 Task: Create a Sprint called Sprint0000000185 in Scrum Project Project0000000062 in Jira. Create a Sprint called Sprint0000000186 in Scrum Project Project0000000062 in Jira. Set Duration of Sprint called Sprint0000000184 in Scrum Project Project0000000062 to 1 week in Jira. Set Duration of Sprint called Sprint0000000185 in Scrum Project Project0000000062 to 2 weeks in Jira. Set Duration of Sprint called Sprint0000000186 in Scrum Project Project0000000062 to 3 weeks in Jira
Action: Mouse moved to (943, 485)
Screenshot: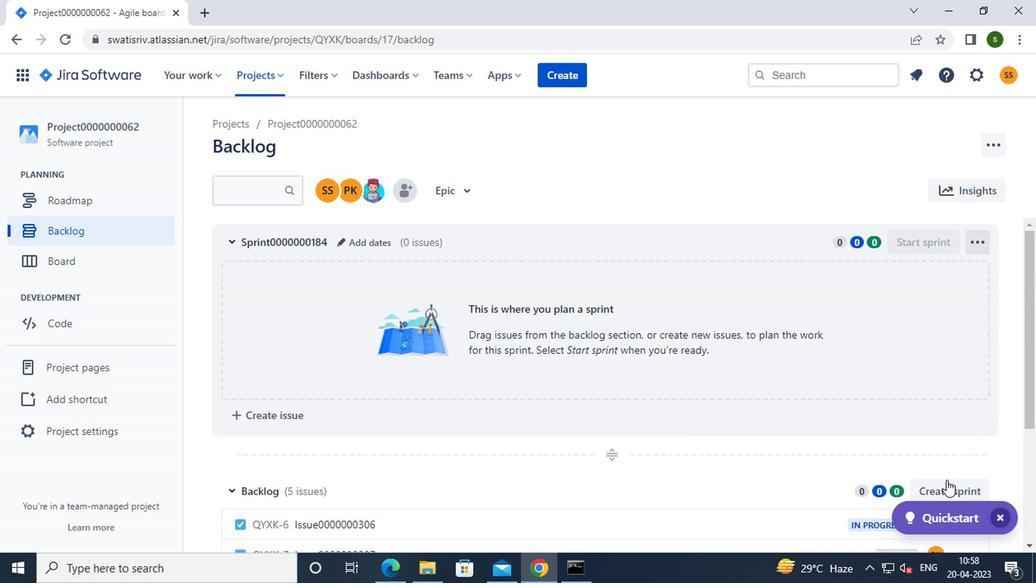 
Action: Mouse pressed left at (943, 485)
Screenshot: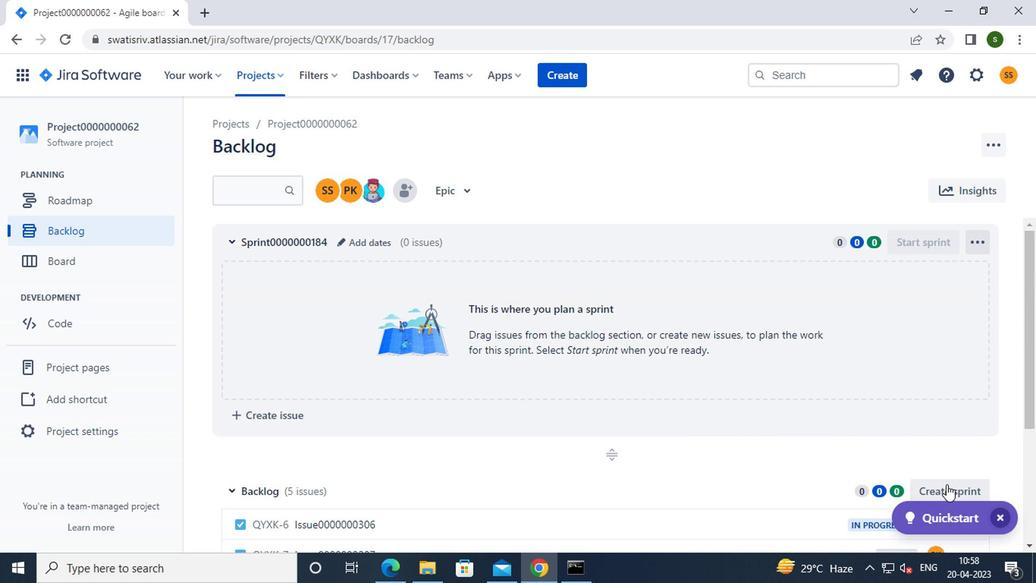 
Action: Mouse moved to (974, 486)
Screenshot: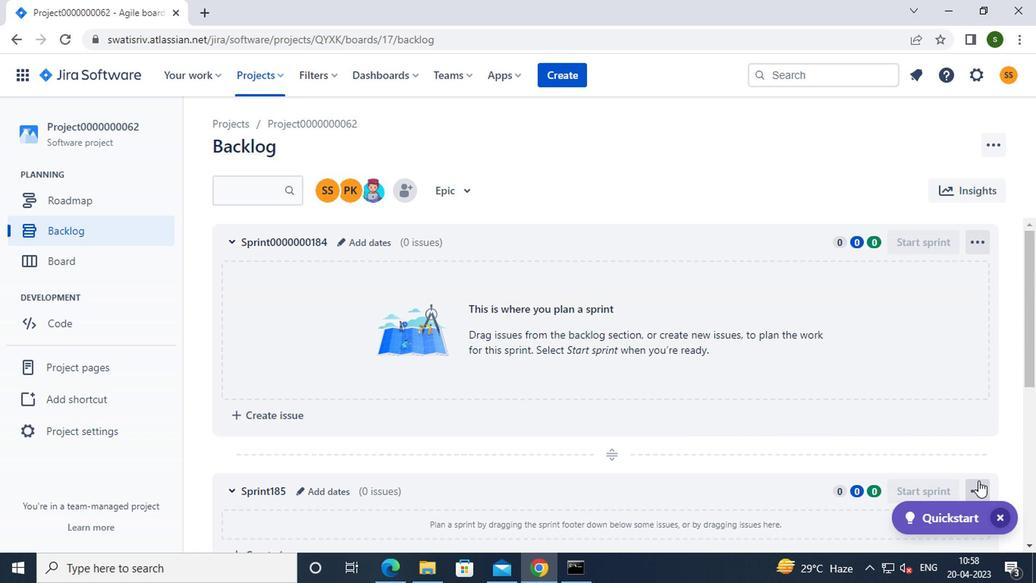 
Action: Mouse pressed left at (974, 486)
Screenshot: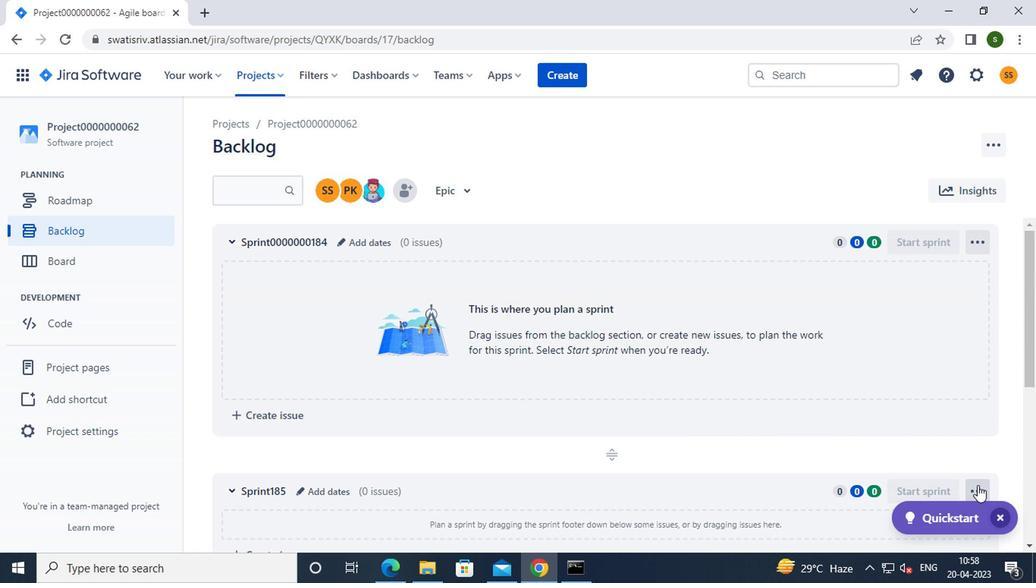 
Action: Mouse moved to (958, 439)
Screenshot: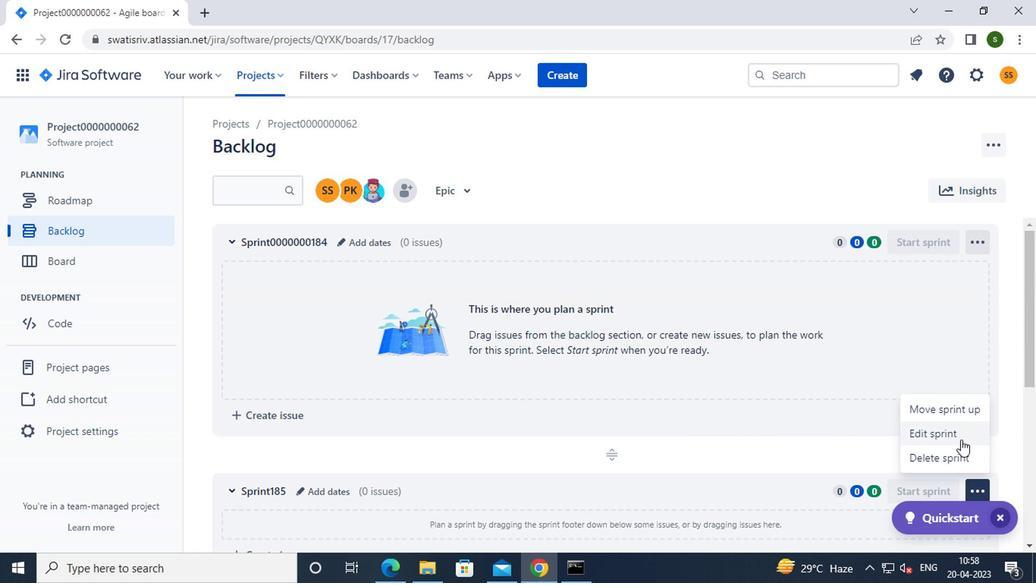 
Action: Mouse pressed left at (958, 439)
Screenshot: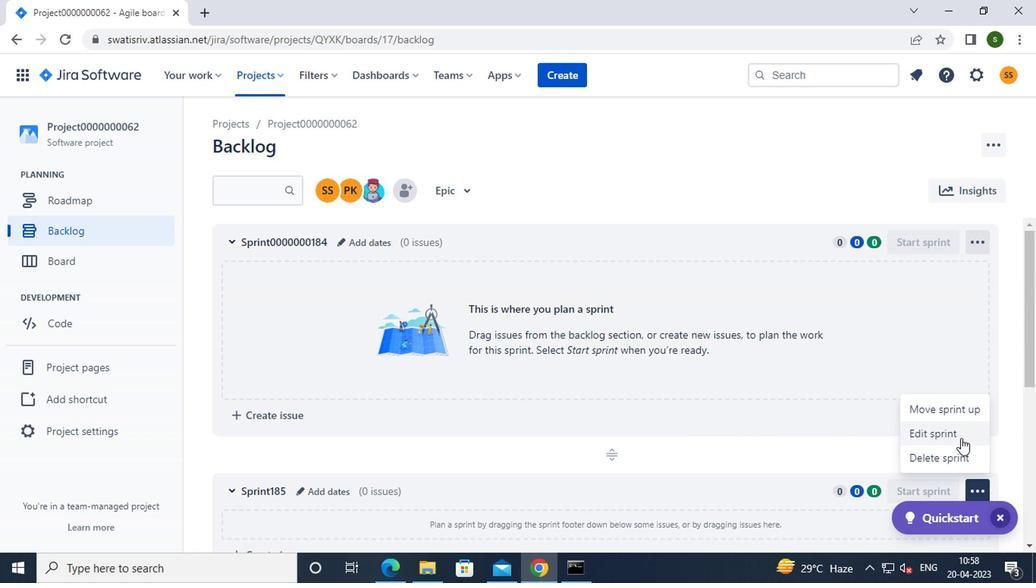 
Action: Mouse moved to (416, 200)
Screenshot: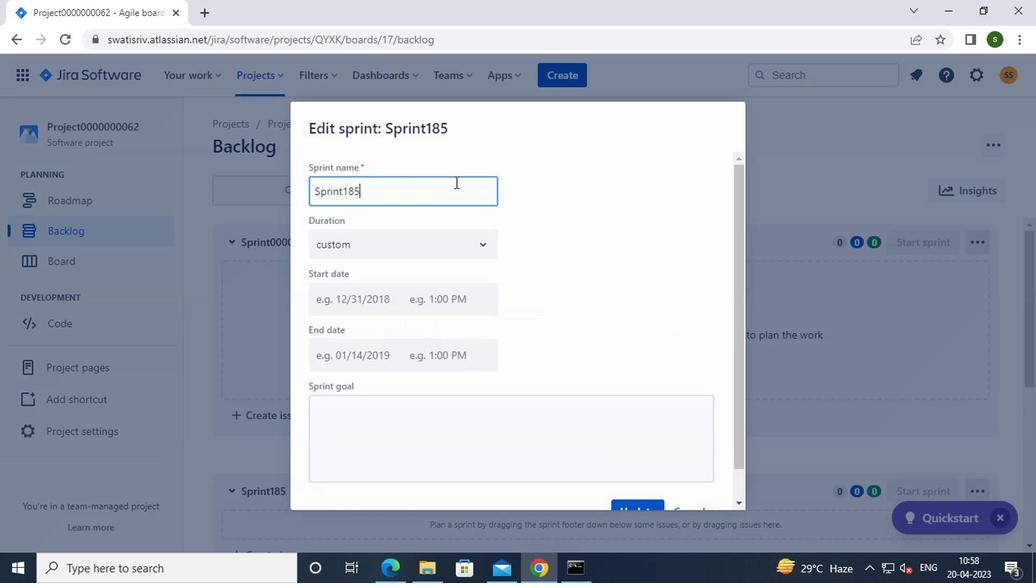 
Action: Key pressed <Key.backspace><Key.backspace><Key.backspace><Key.backspace><Key.backspace><Key.backspace><Key.backspace><Key.backspace><Key.backspace><Key.backspace><Key.backspace><Key.backspace><Key.backspace><Key.backspace><Key.caps_lock>s<Key.backspace><Key.caps_lock>s<Key.caps_lock>print0000000185
Screenshot: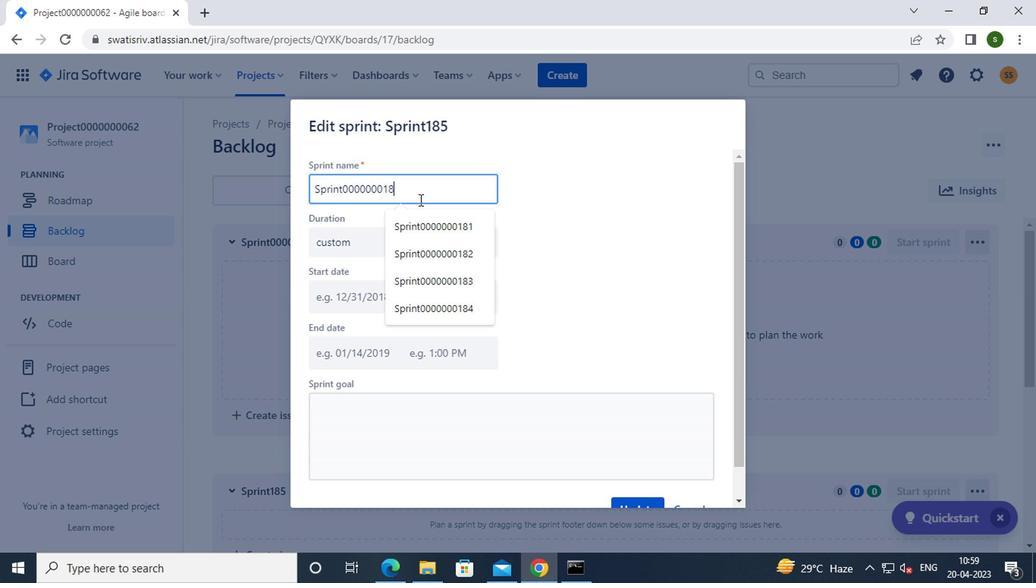 
Action: Mouse moved to (645, 501)
Screenshot: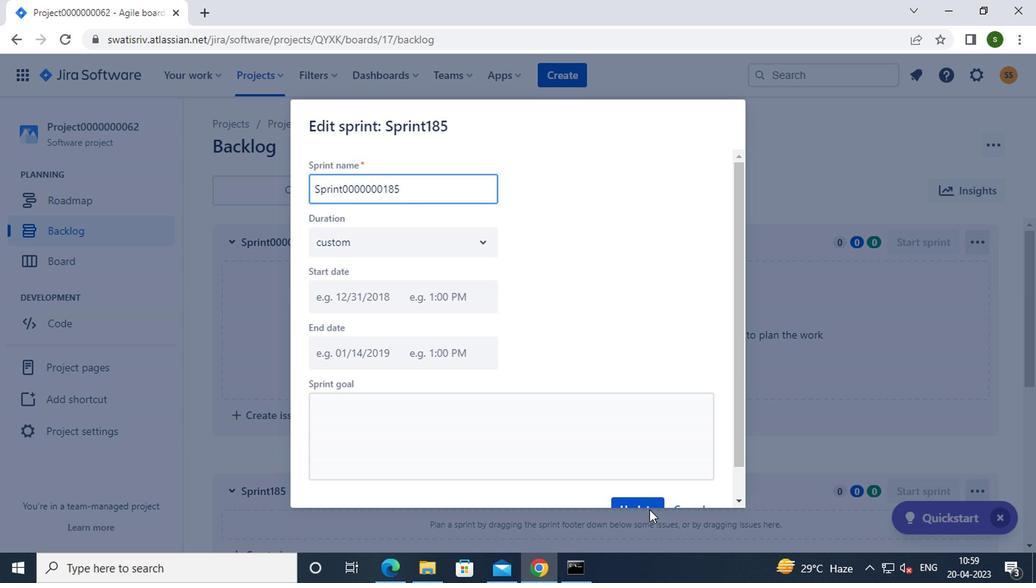 
Action: Mouse pressed left at (645, 501)
Screenshot: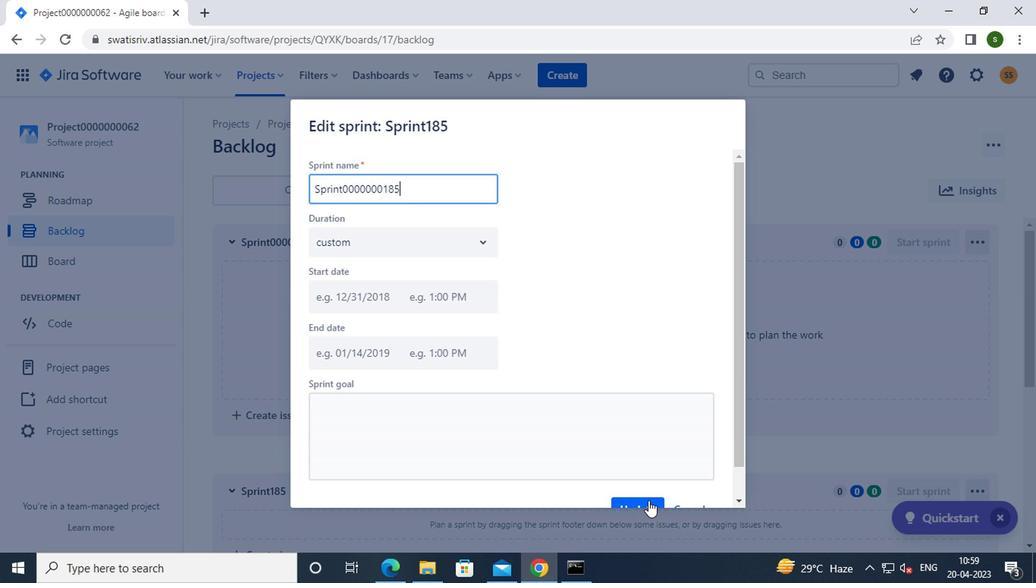 
Action: Mouse moved to (674, 411)
Screenshot: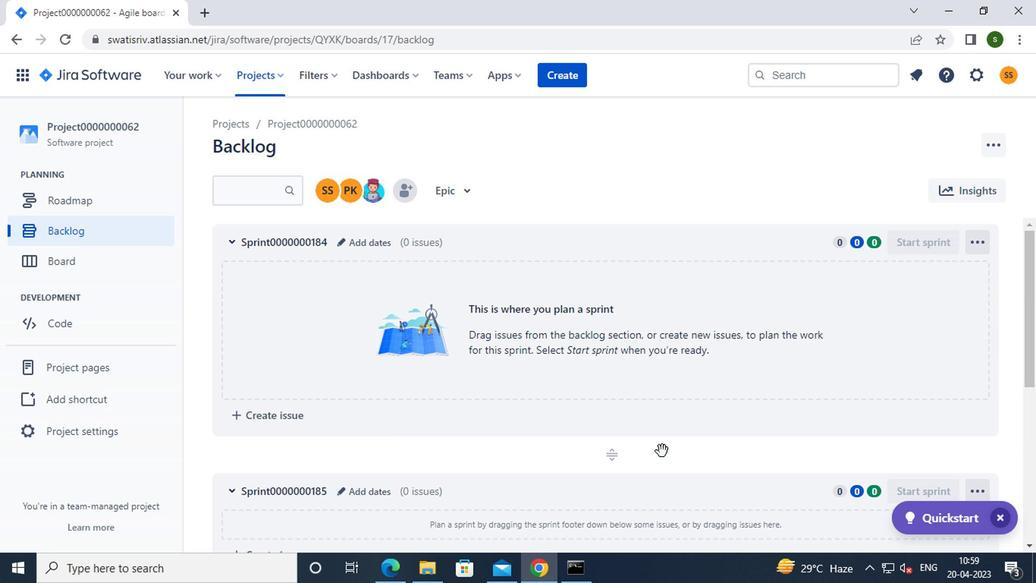 
Action: Mouse scrolled (674, 410) with delta (0, -1)
Screenshot: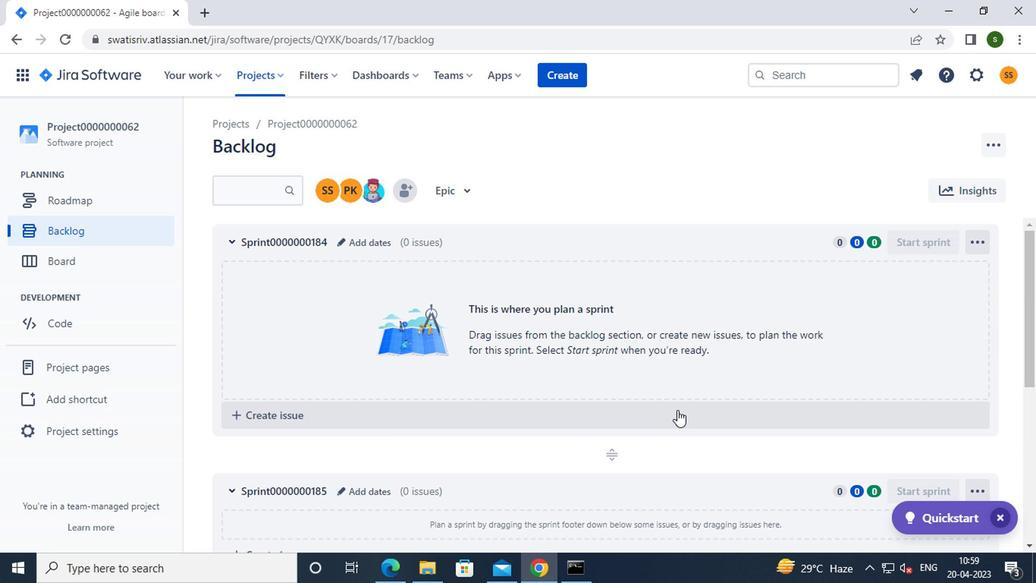 
Action: Mouse moved to (936, 435)
Screenshot: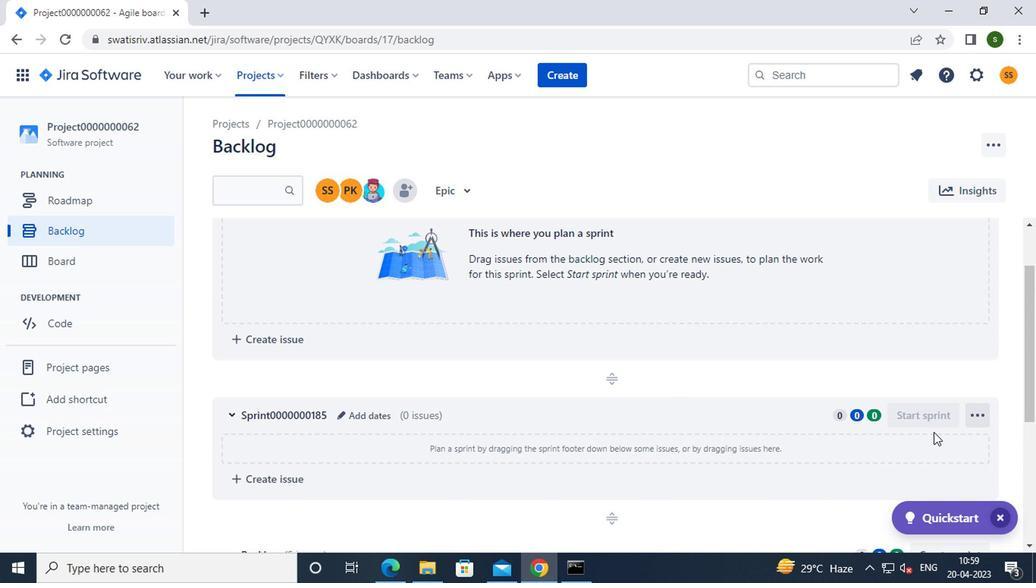 
Action: Mouse scrolled (936, 434) with delta (0, -1)
Screenshot: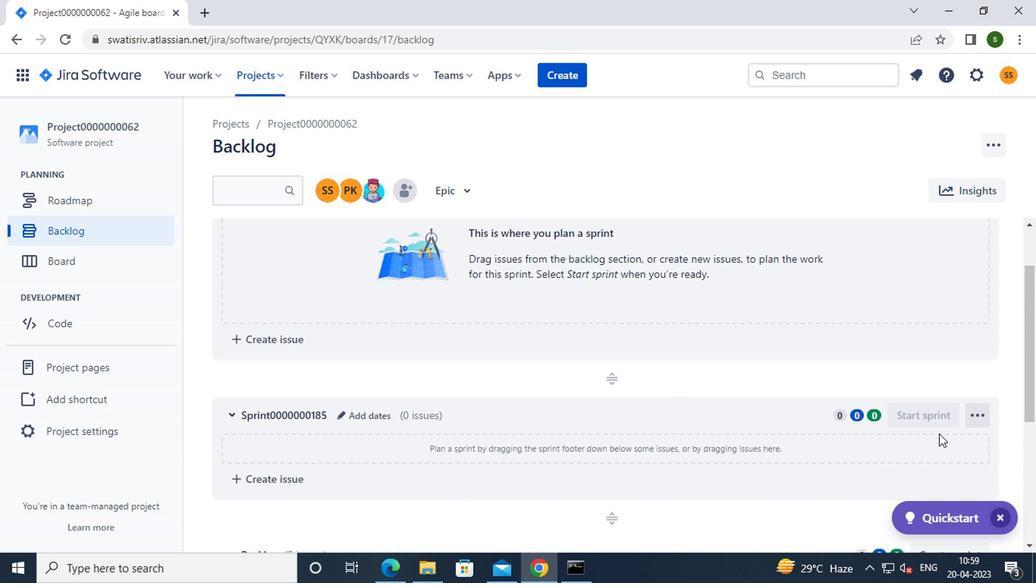 
Action: Mouse scrolled (936, 434) with delta (0, -1)
Screenshot: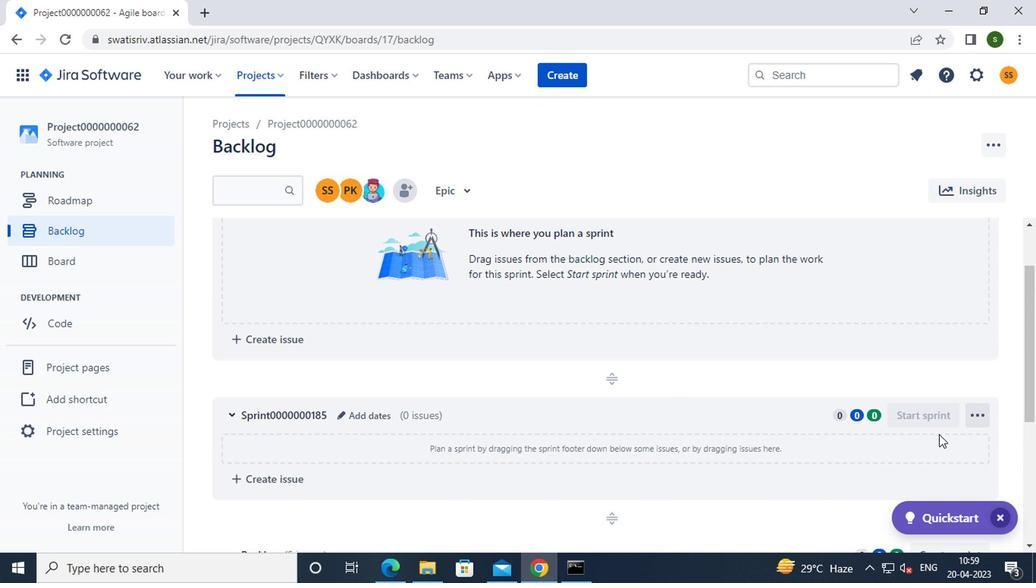 
Action: Mouse moved to (940, 397)
Screenshot: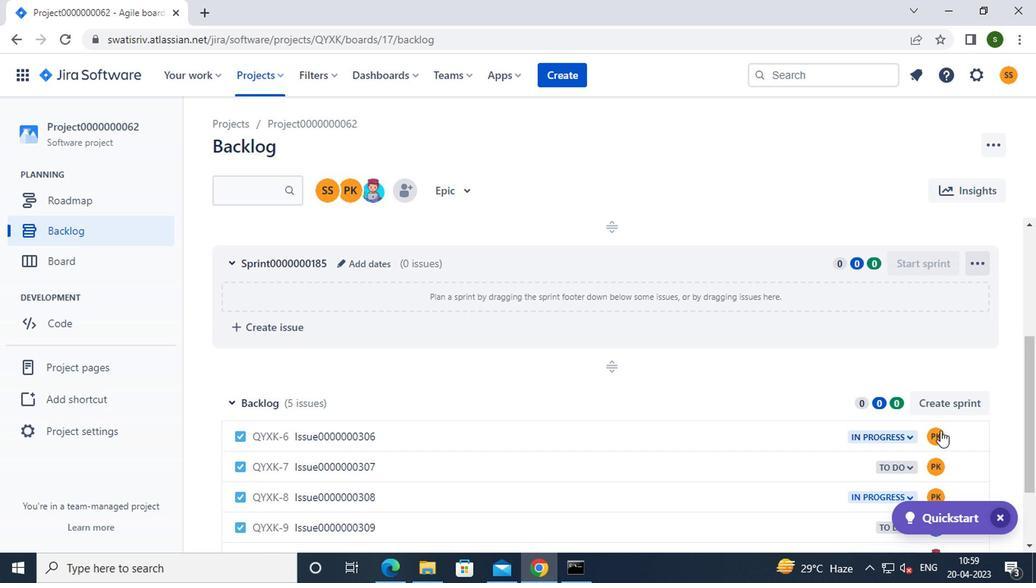 
Action: Mouse pressed left at (940, 397)
Screenshot: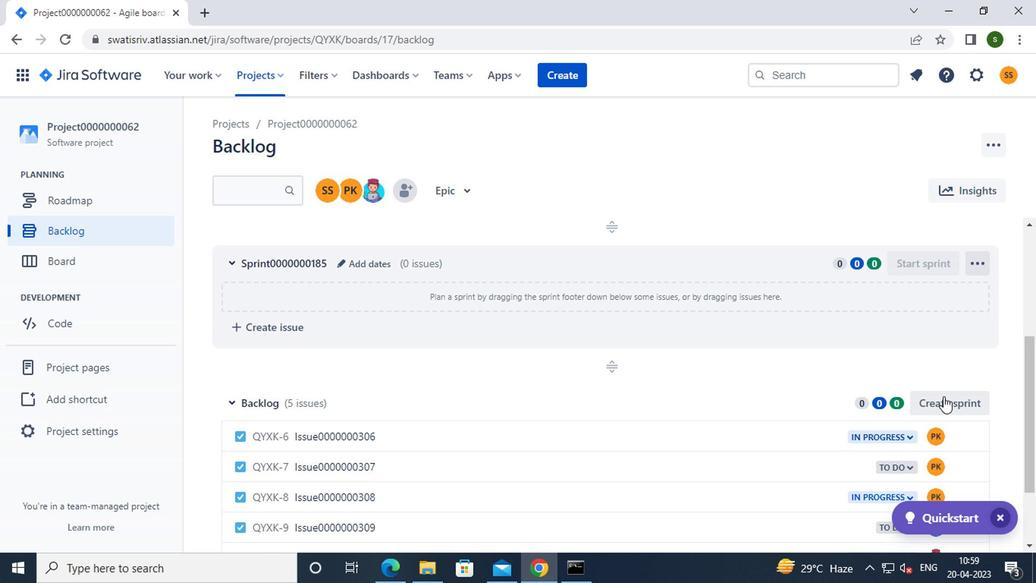 
Action: Mouse moved to (971, 408)
Screenshot: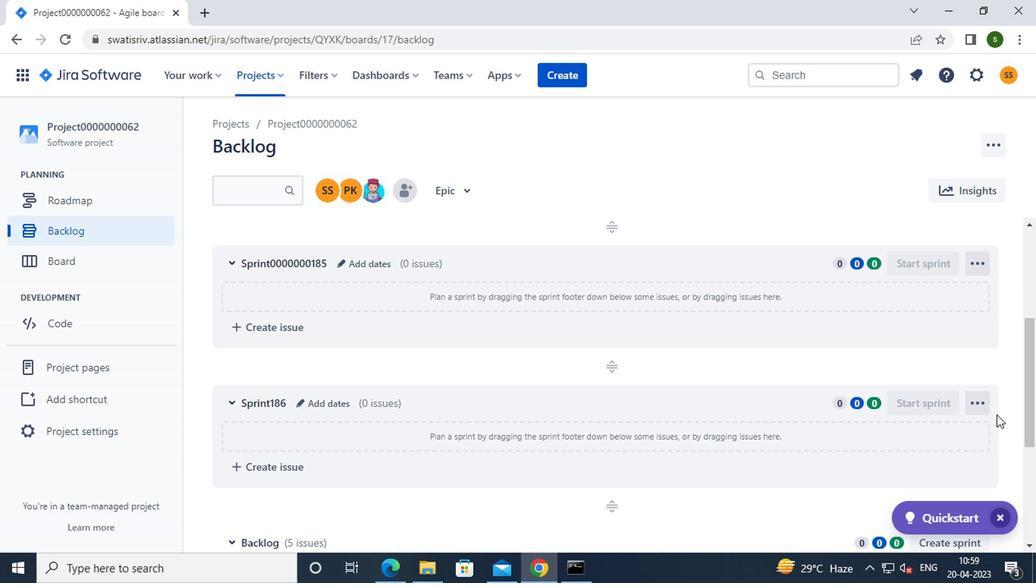 
Action: Mouse pressed left at (971, 408)
Screenshot: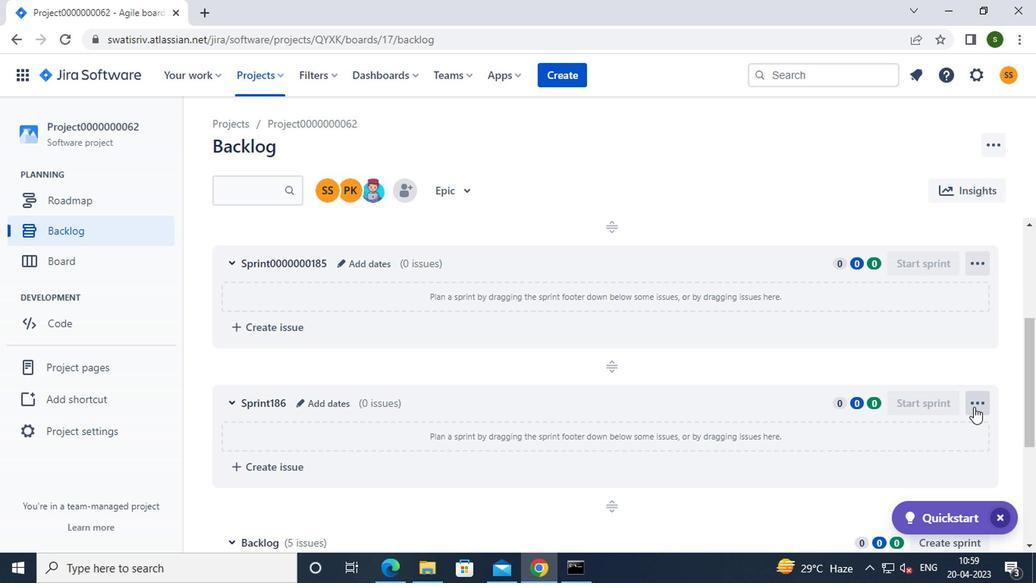 
Action: Mouse moved to (946, 451)
Screenshot: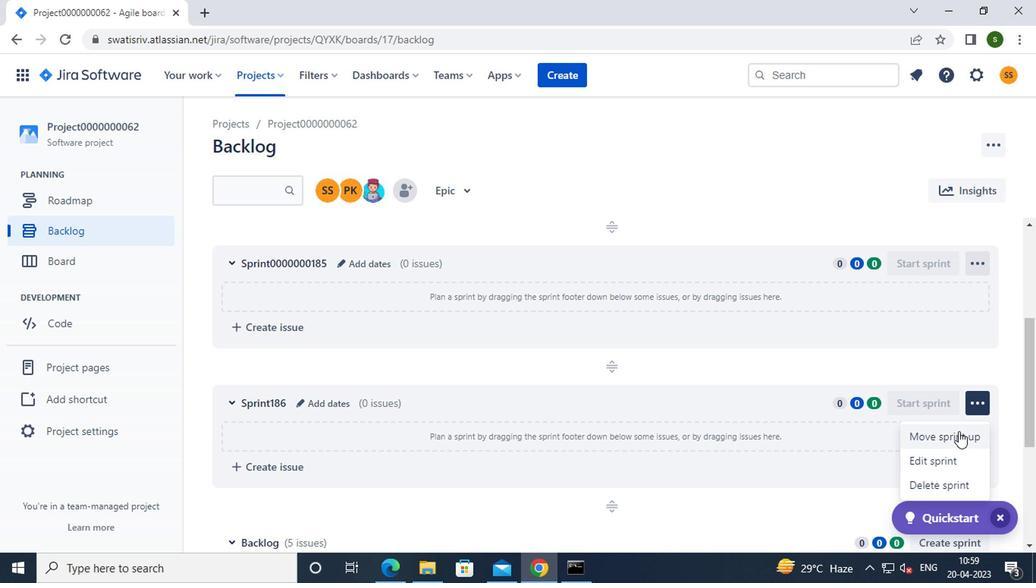 
Action: Mouse pressed left at (946, 451)
Screenshot: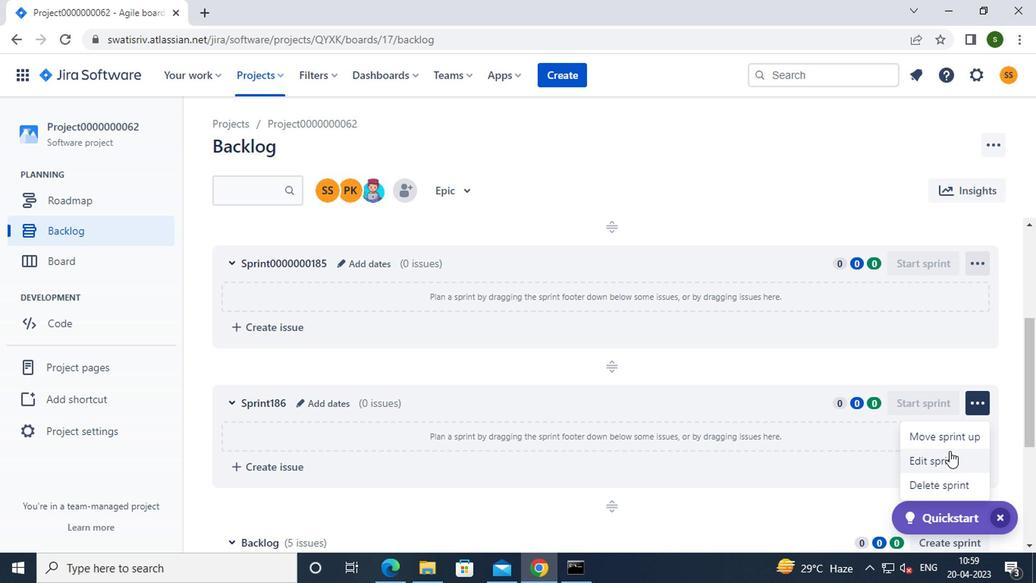 
Action: Mouse moved to (368, 193)
Screenshot: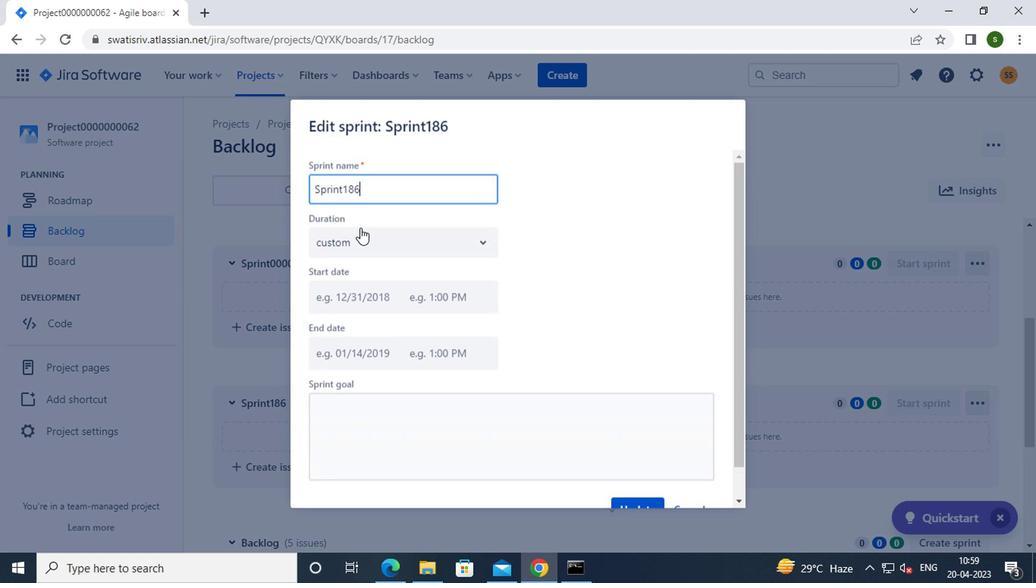 
Action: Key pressed <Key.backspace><Key.backspace><Key.backspace><Key.backspace><Key.backspace><Key.backspace><Key.backspace><Key.backspace><Key.backspace><Key.caps_lock>s<Key.caps_lock>print0000000186
Screenshot: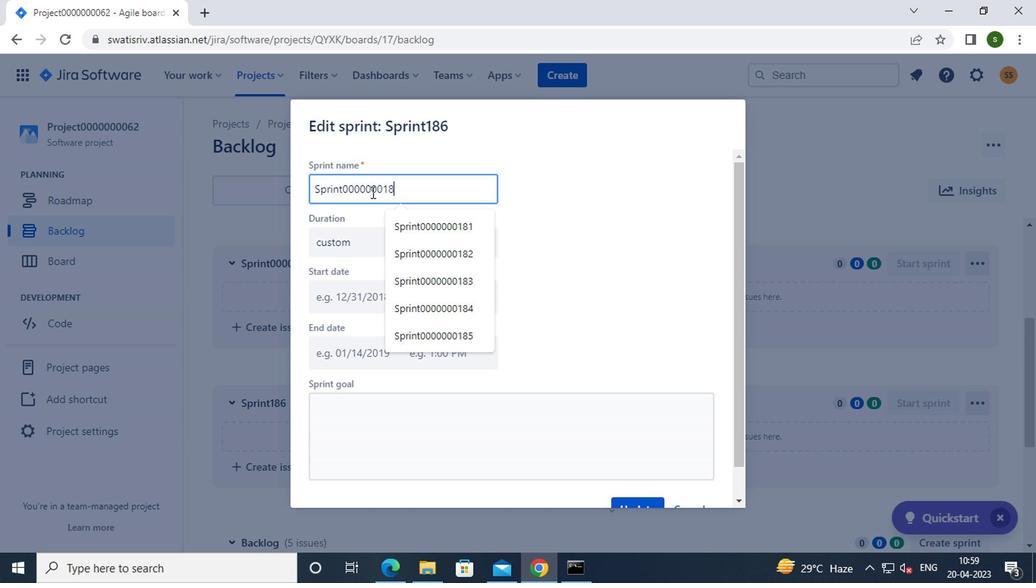 
Action: Mouse moved to (610, 280)
Screenshot: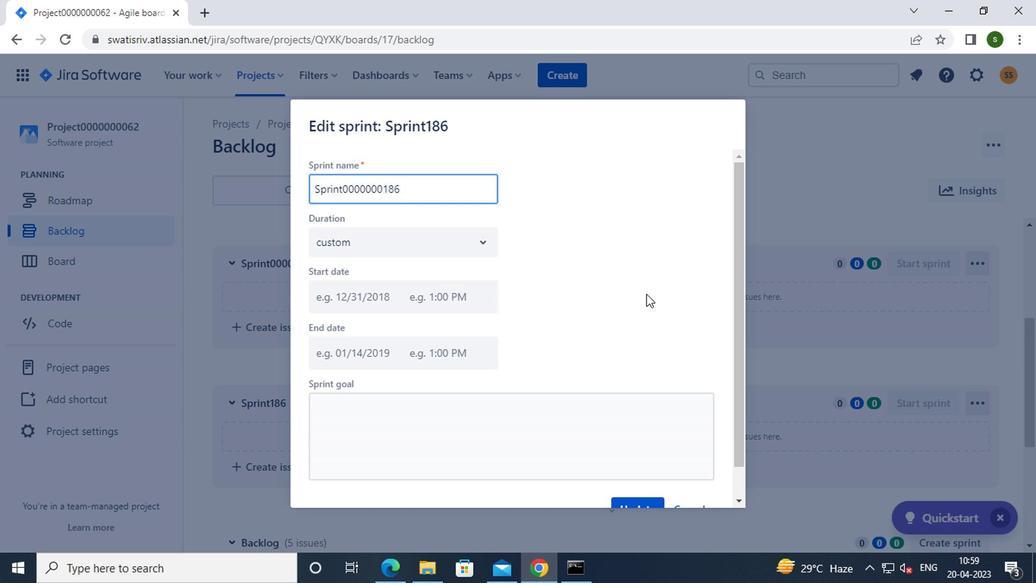 
Action: Mouse scrolled (610, 279) with delta (0, -1)
Screenshot: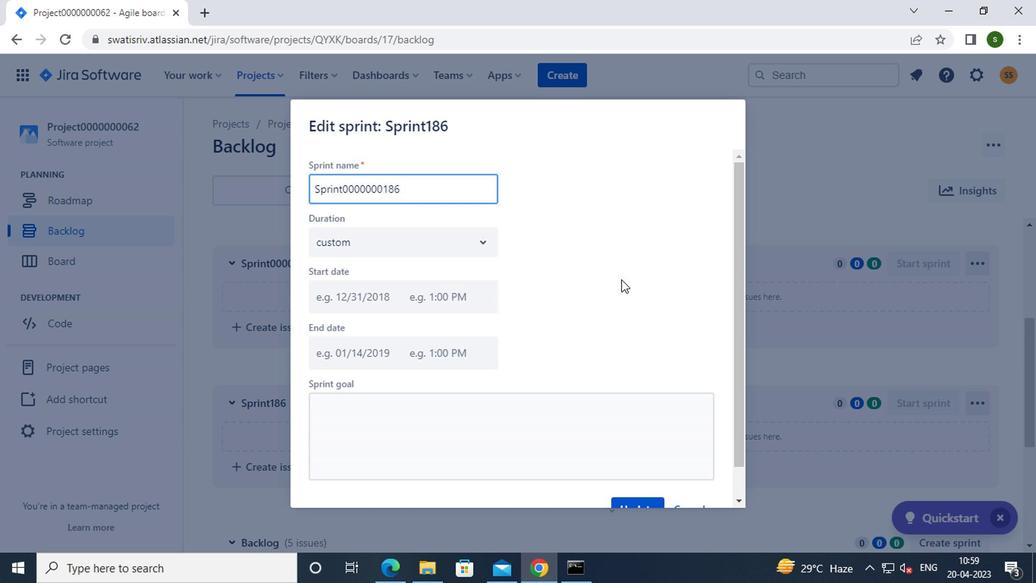
Action: Mouse scrolled (610, 279) with delta (0, -1)
Screenshot: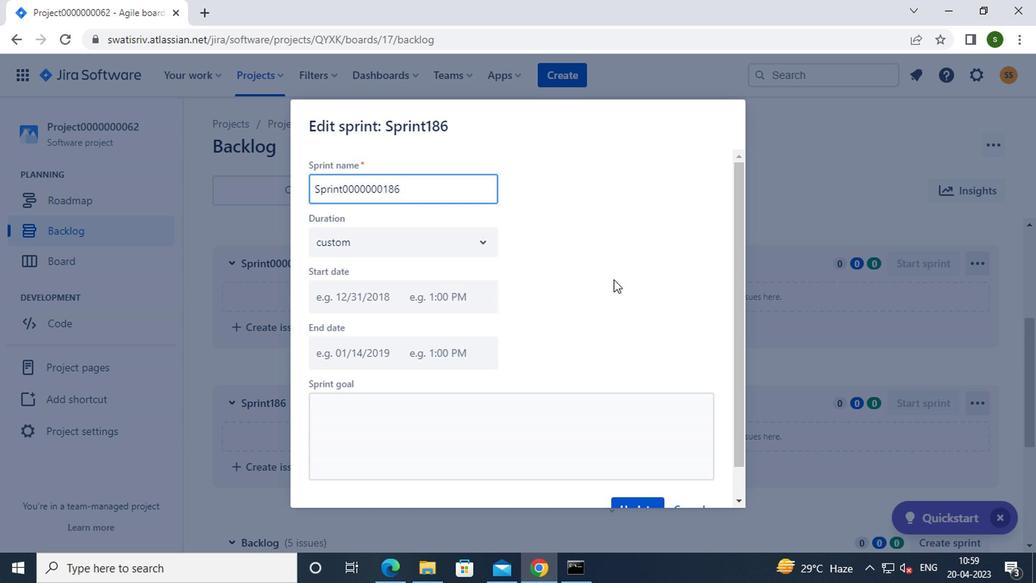 
Action: Mouse moved to (632, 464)
Screenshot: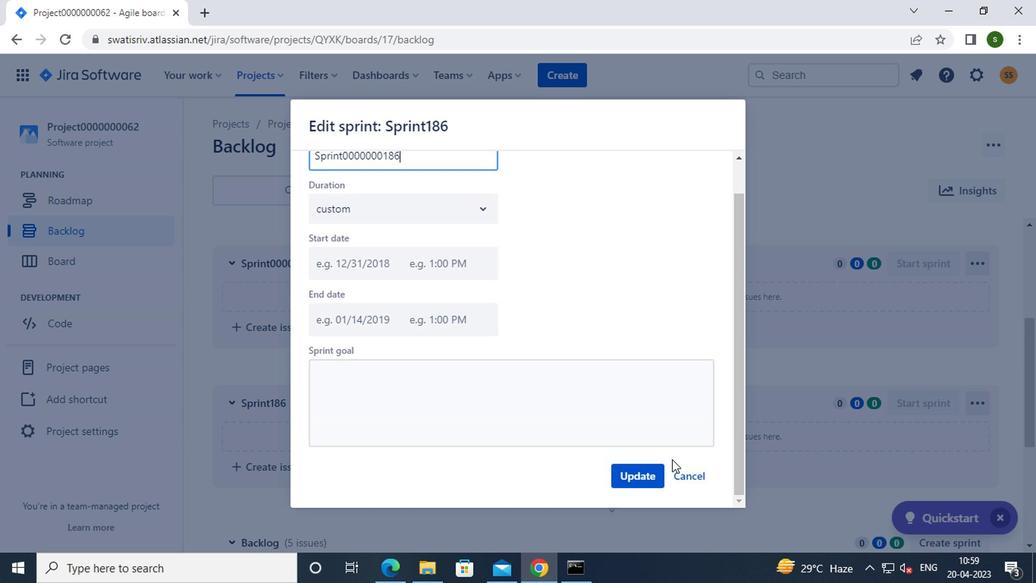
Action: Mouse pressed left at (632, 464)
Screenshot: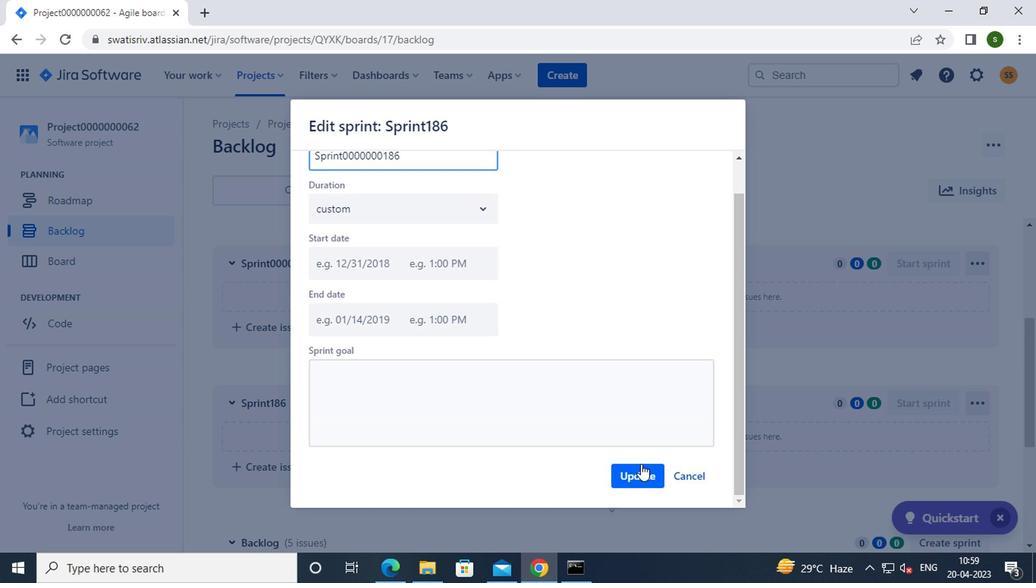 
Action: Mouse moved to (567, 355)
Screenshot: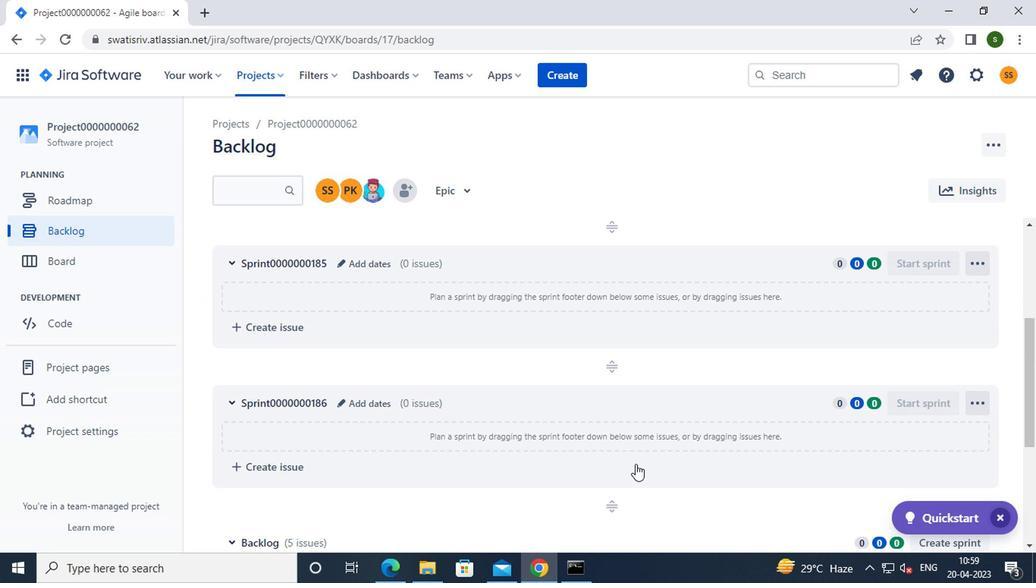 
Action: Mouse scrolled (567, 356) with delta (0, 0)
Screenshot: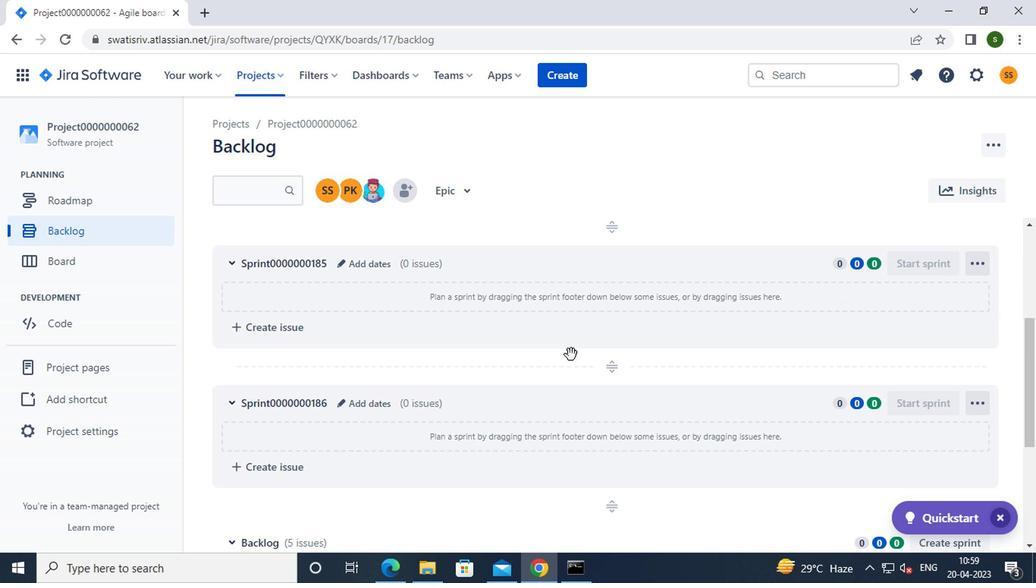 
Action: Mouse scrolled (567, 356) with delta (0, 0)
Screenshot: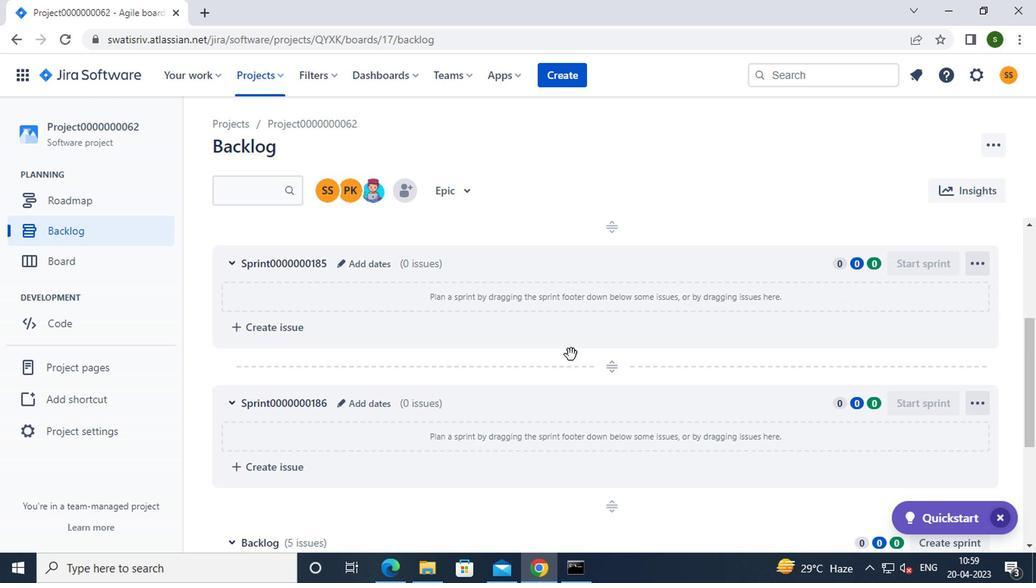 
Action: Mouse scrolled (567, 356) with delta (0, 0)
Screenshot: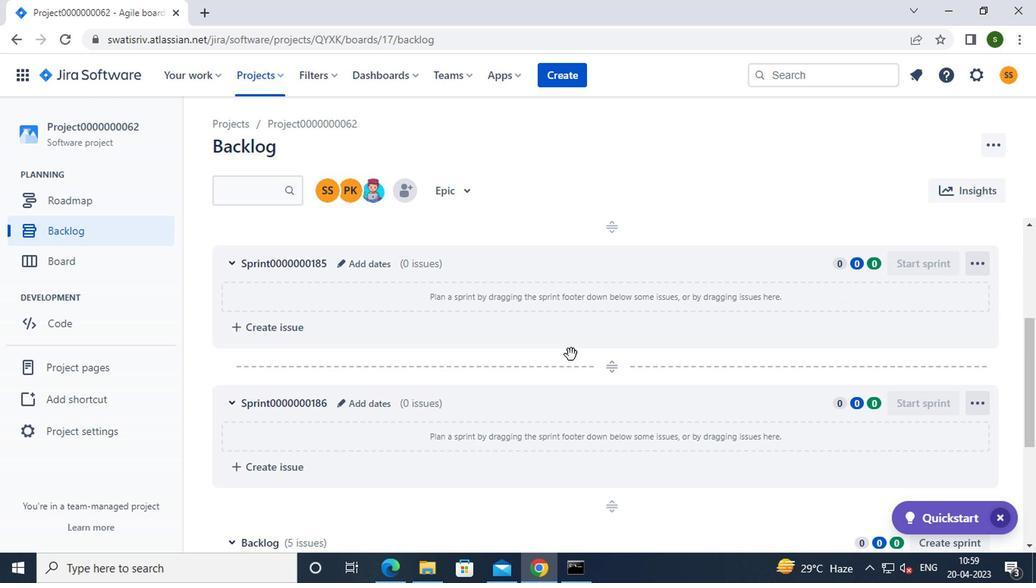 
Action: Mouse moved to (373, 240)
Screenshot: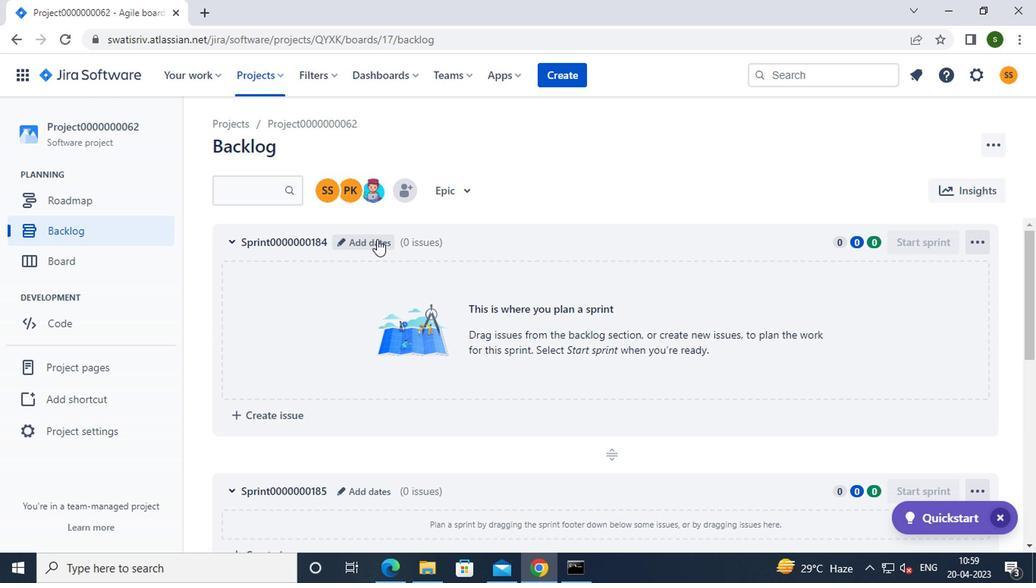 
Action: Mouse pressed left at (373, 240)
Screenshot: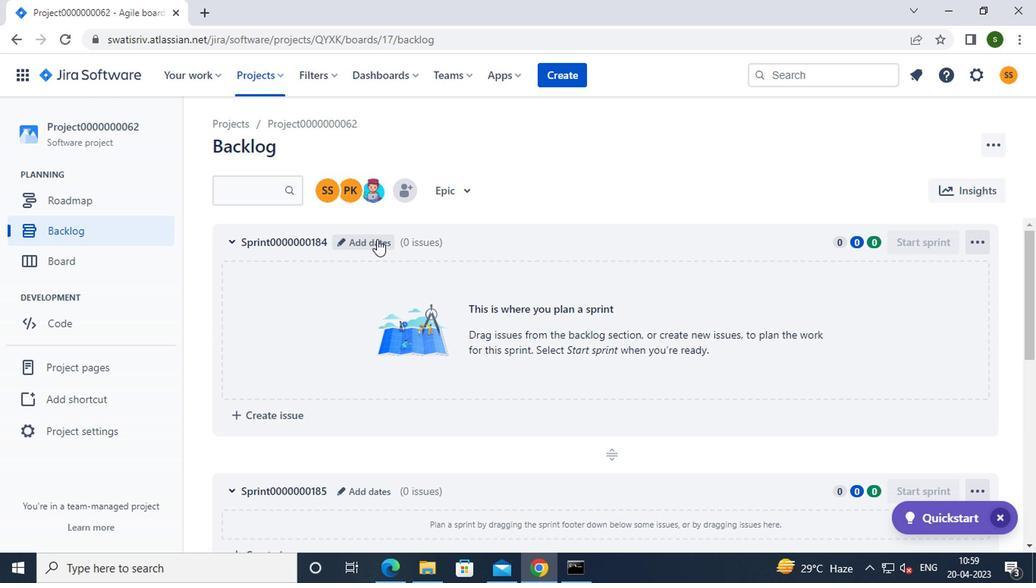 
Action: Mouse moved to (442, 238)
Screenshot: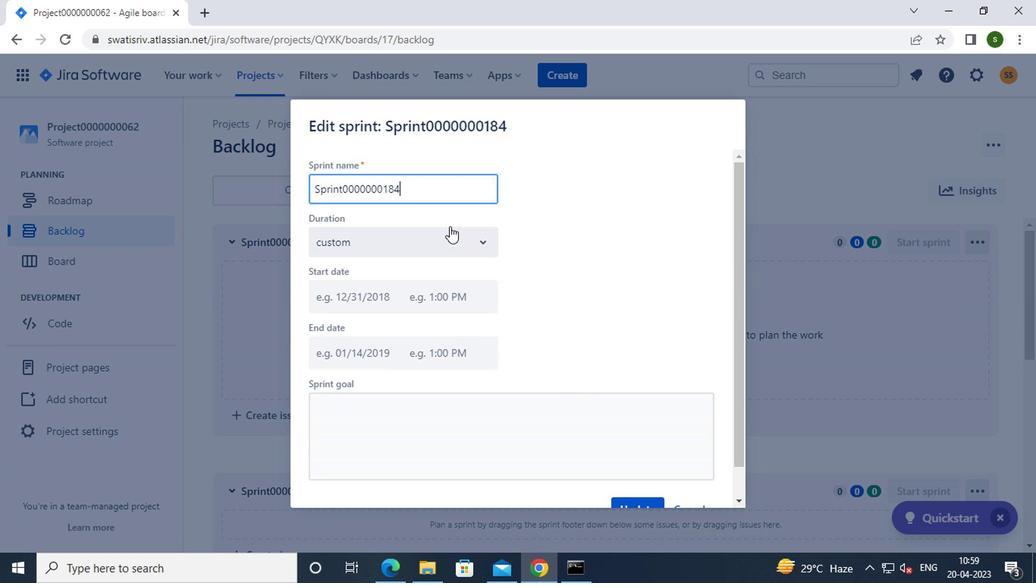 
Action: Mouse pressed left at (442, 238)
Screenshot: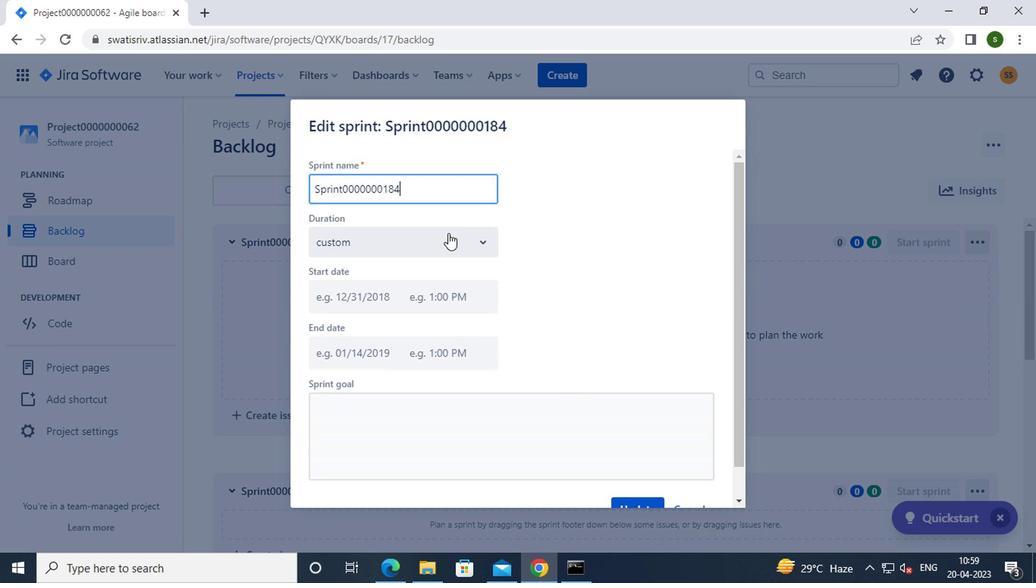 
Action: Mouse moved to (408, 278)
Screenshot: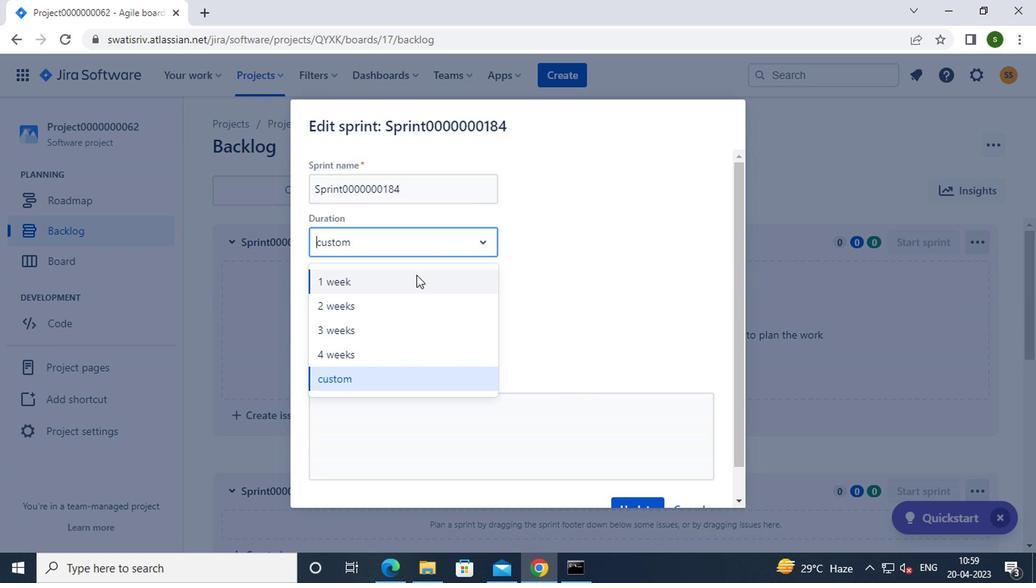
Action: Mouse pressed left at (408, 278)
Screenshot: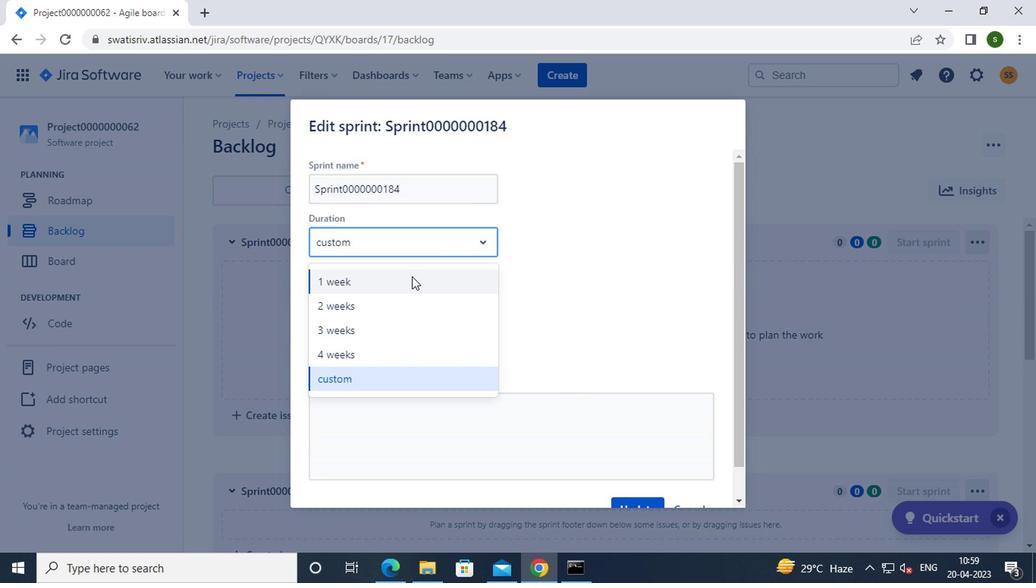 
Action: Mouse moved to (363, 300)
Screenshot: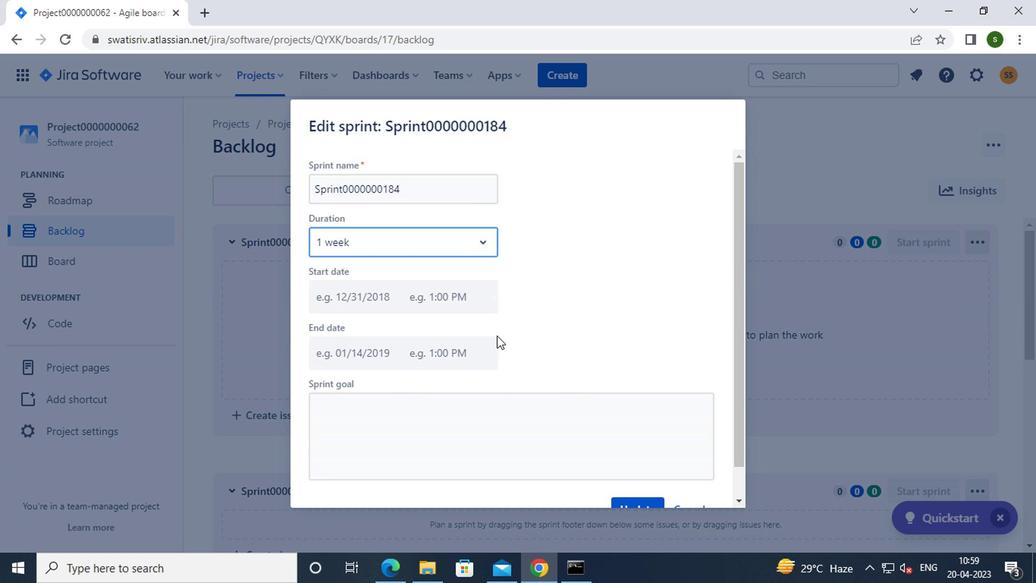 
Action: Mouse pressed left at (363, 300)
Screenshot: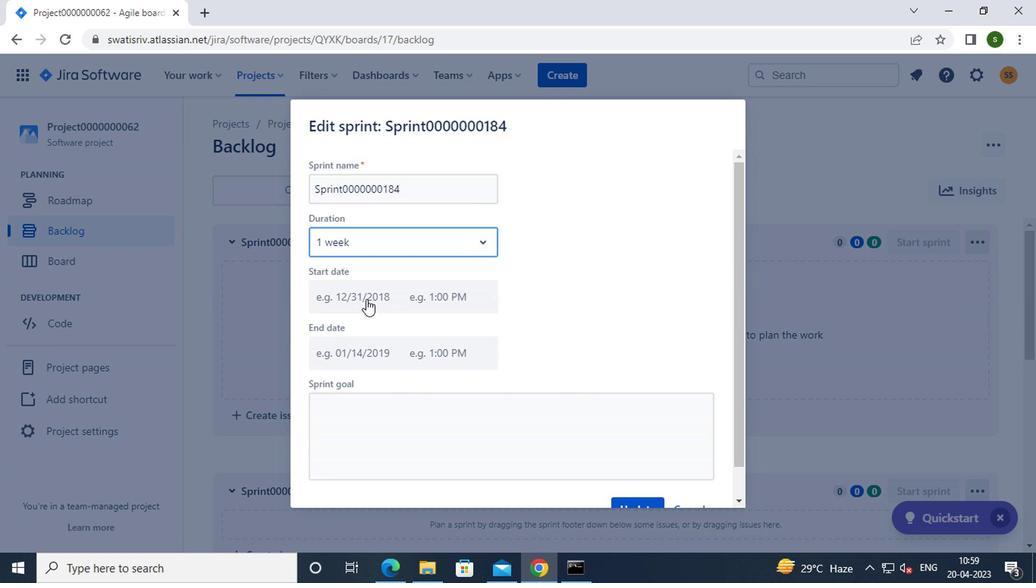 
Action: Mouse moved to (466, 468)
Screenshot: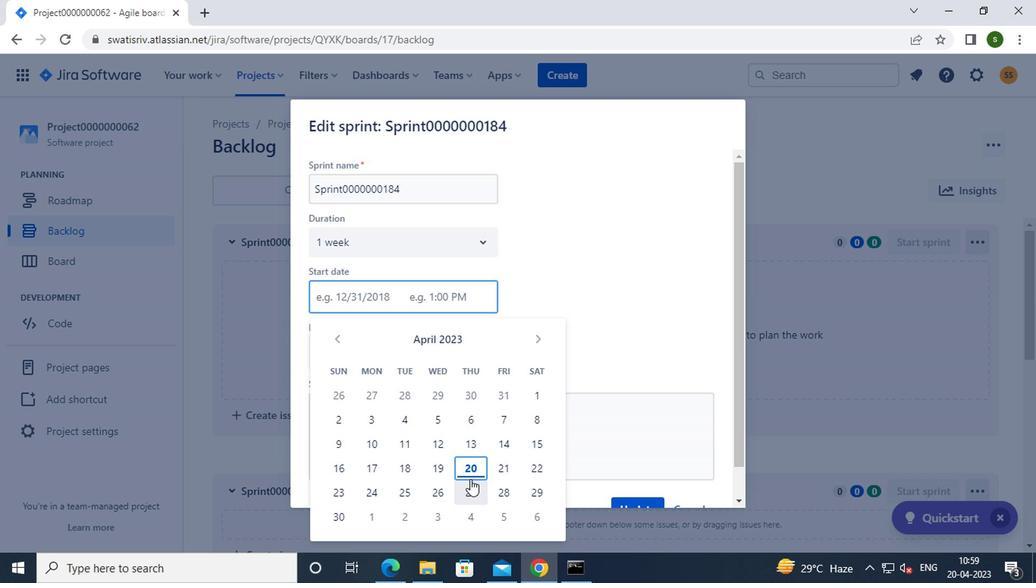 
Action: Mouse pressed left at (466, 468)
Screenshot: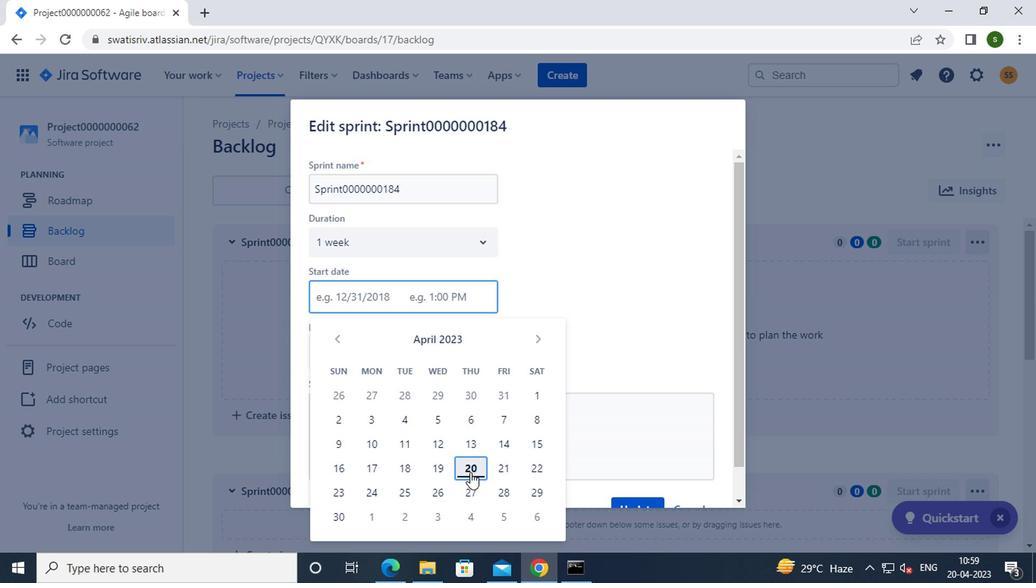 
Action: Mouse moved to (621, 502)
Screenshot: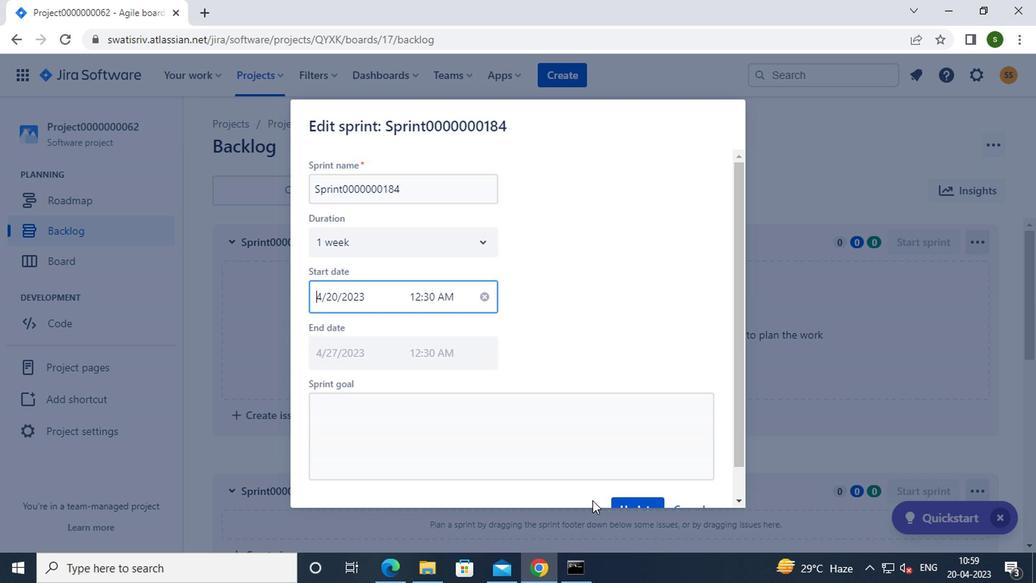 
Action: Mouse pressed left at (621, 502)
Screenshot: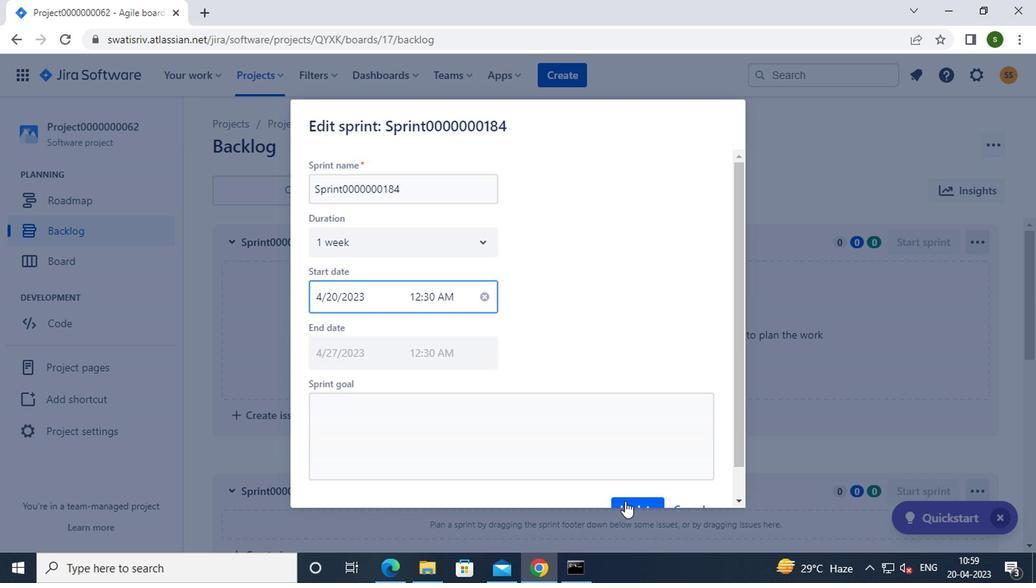 
Action: Mouse moved to (465, 359)
Screenshot: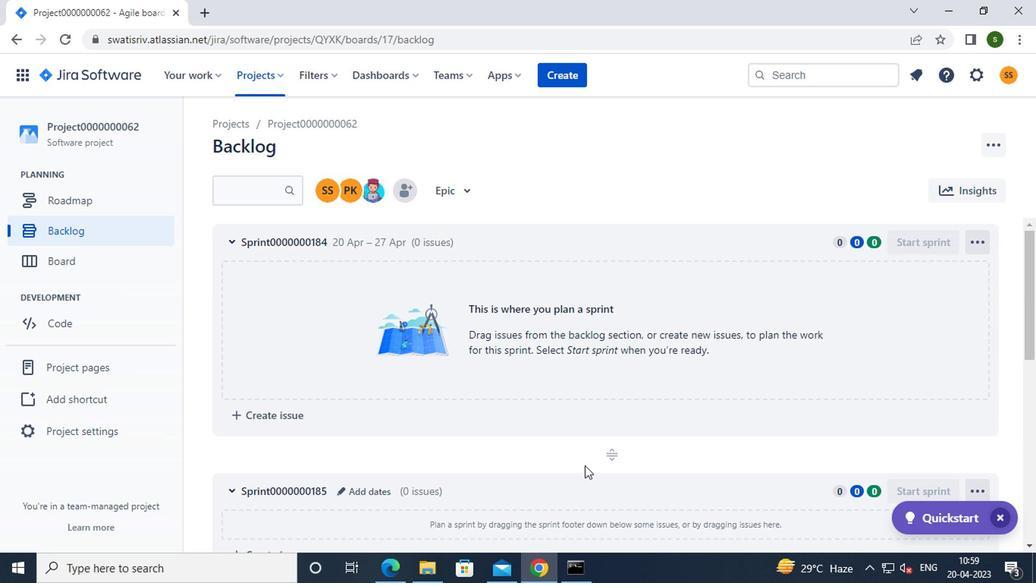 
Action: Mouse scrolled (465, 358) with delta (0, -1)
Screenshot: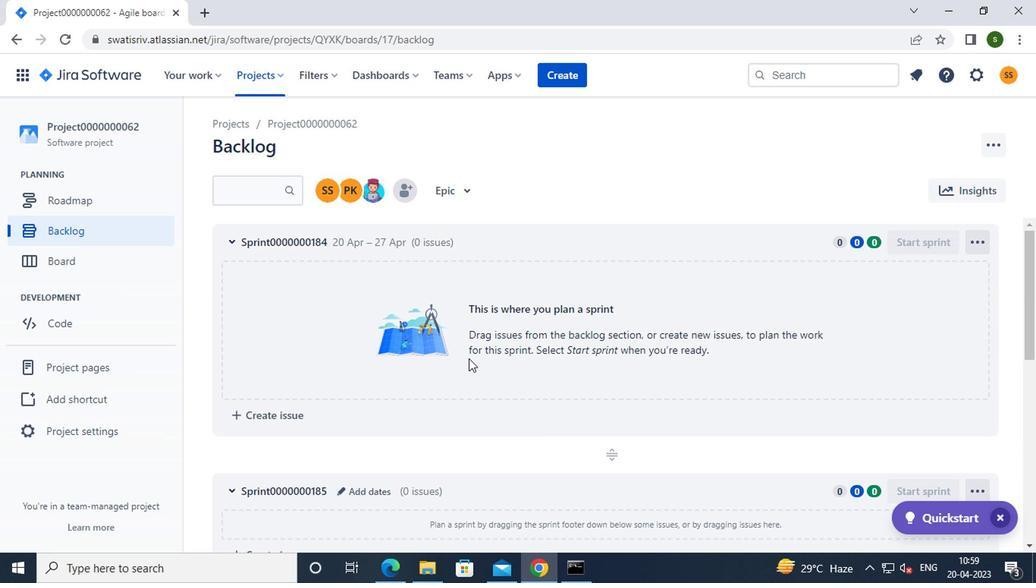
Action: Mouse scrolled (465, 358) with delta (0, -1)
Screenshot: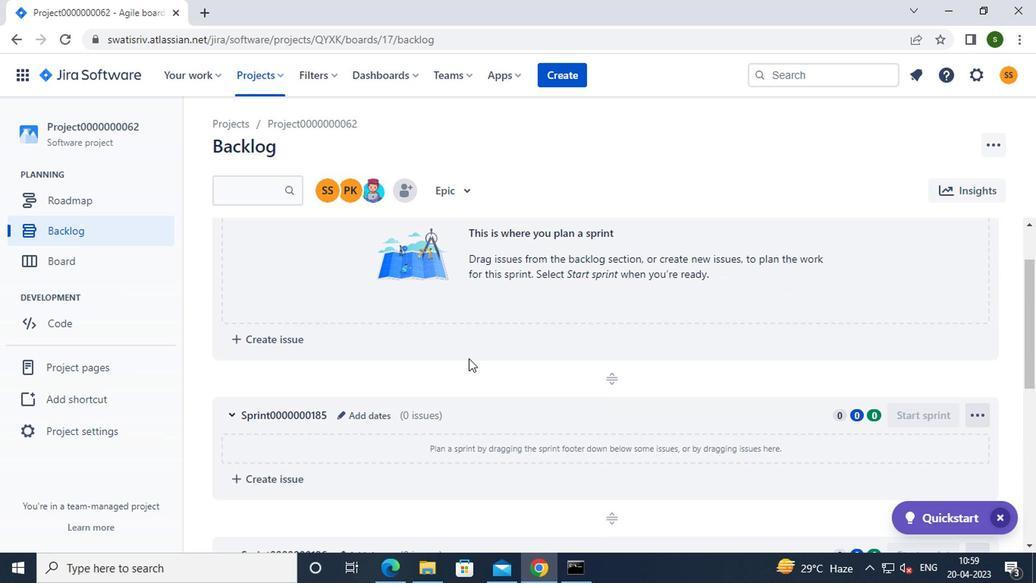 
Action: Mouse moved to (372, 341)
Screenshot: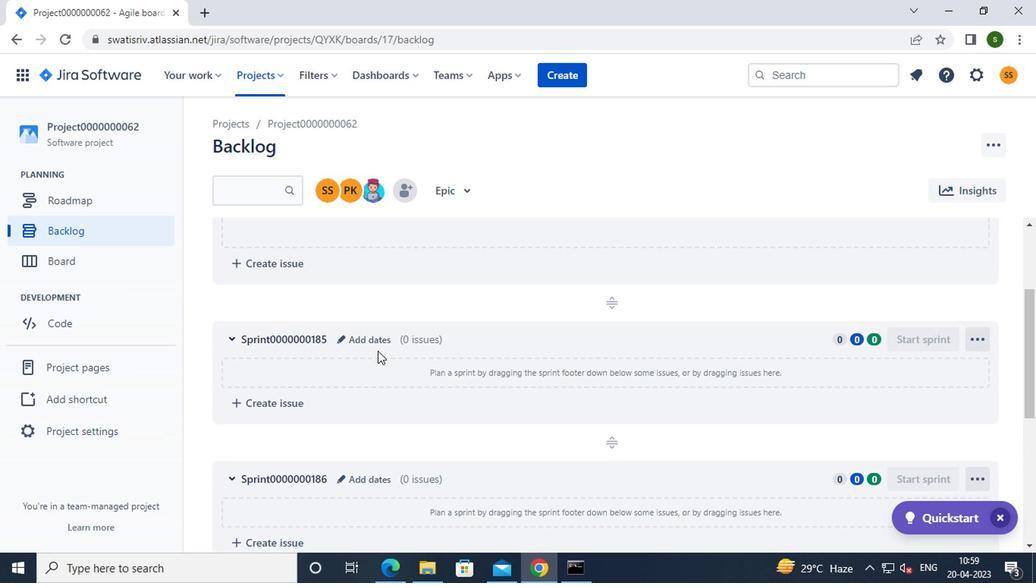 
Action: Mouse pressed left at (372, 341)
Screenshot: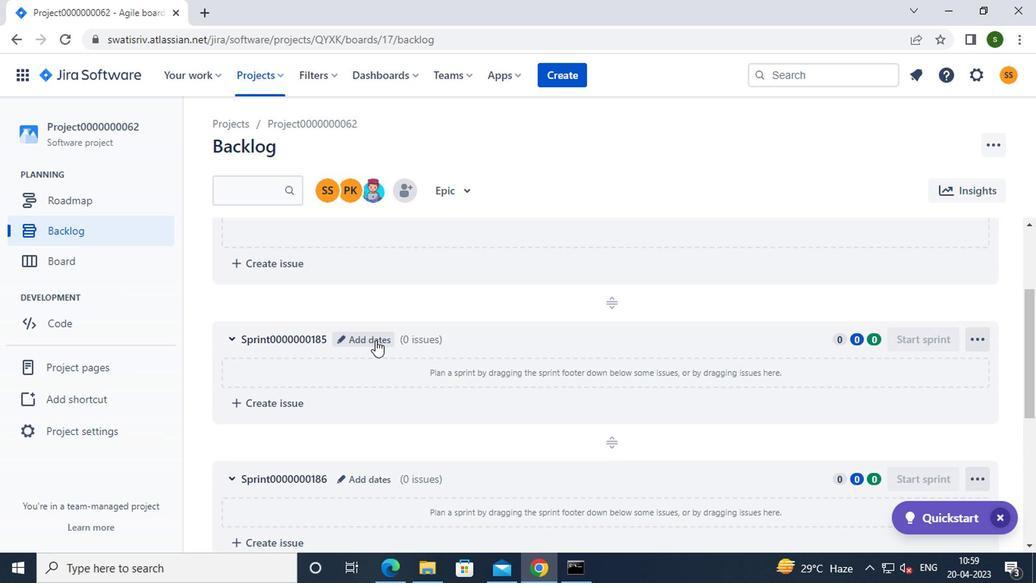 
Action: Mouse moved to (410, 246)
Screenshot: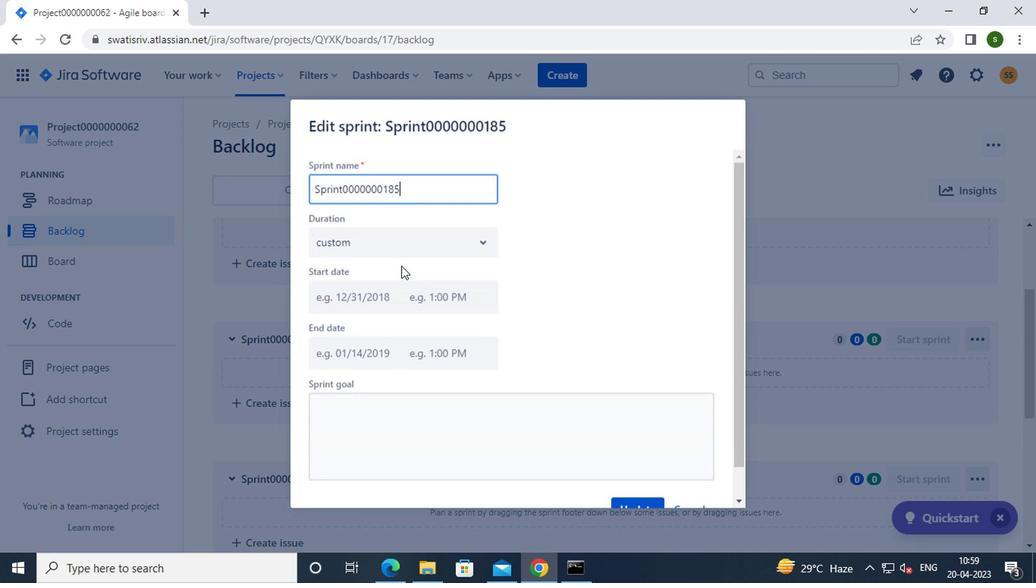 
Action: Mouse pressed left at (410, 246)
Screenshot: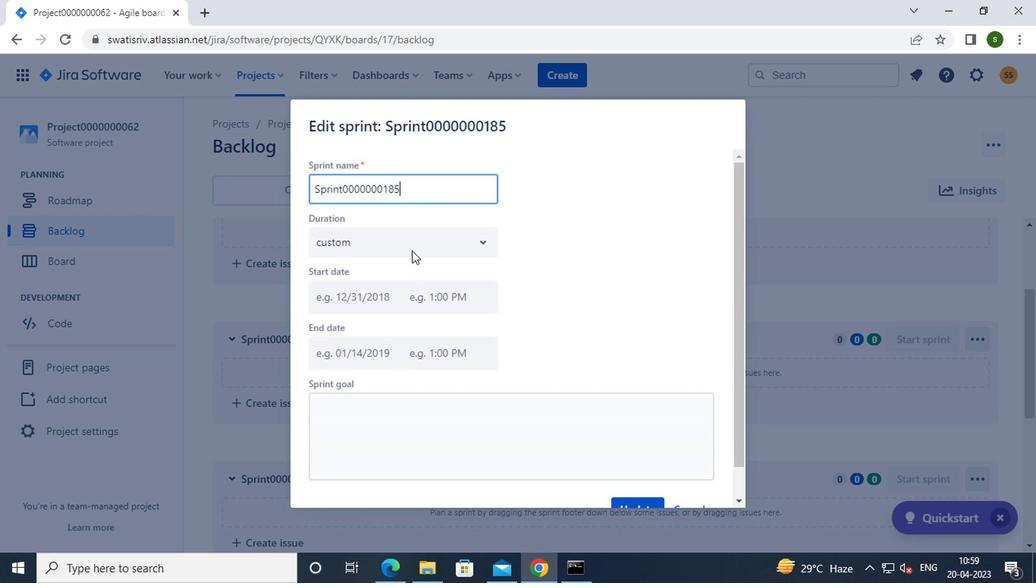 
Action: Mouse moved to (391, 307)
Screenshot: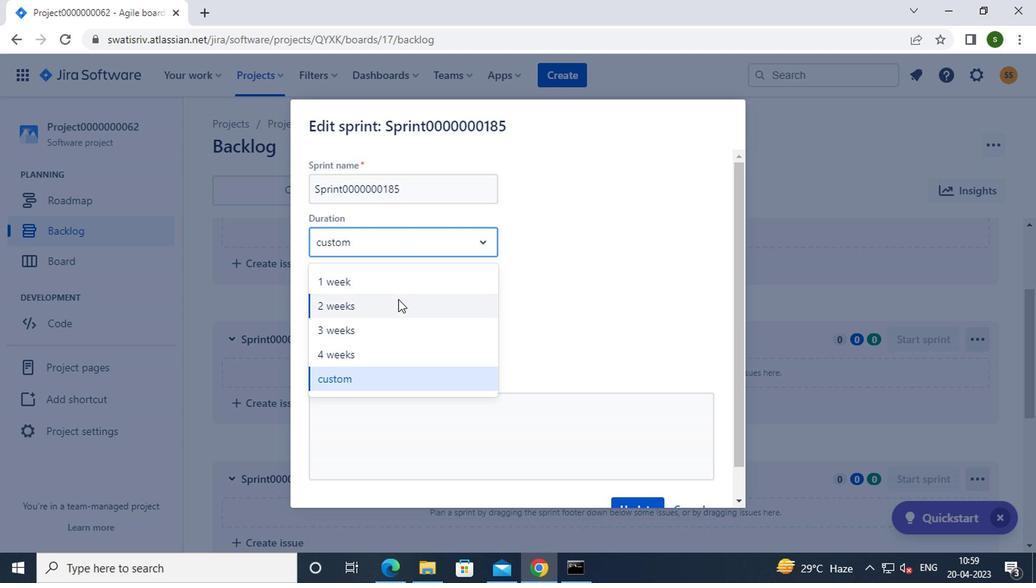 
Action: Mouse pressed left at (391, 307)
Screenshot: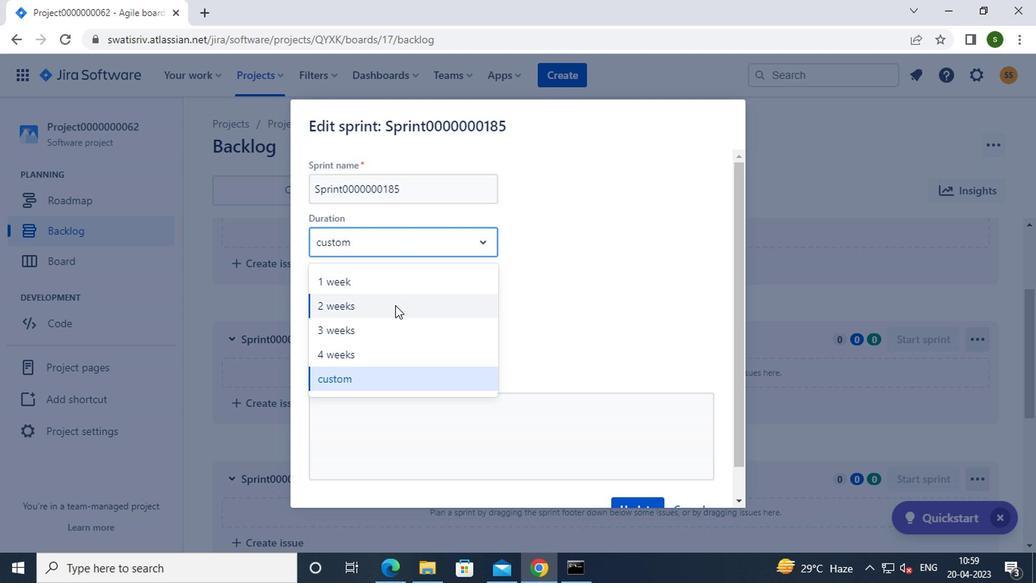 
Action: Mouse moved to (367, 297)
Screenshot: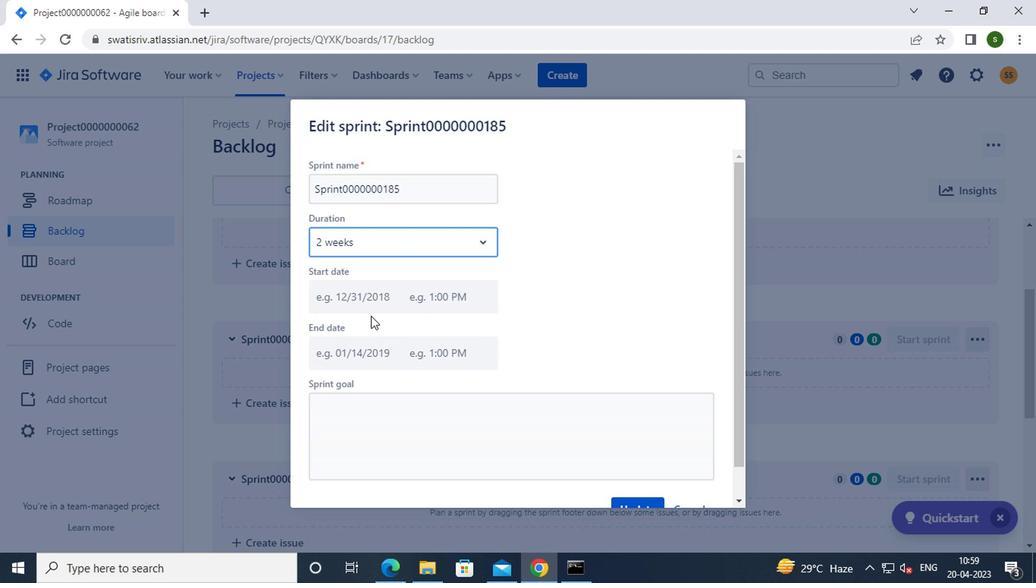 
Action: Mouse pressed left at (367, 297)
Screenshot: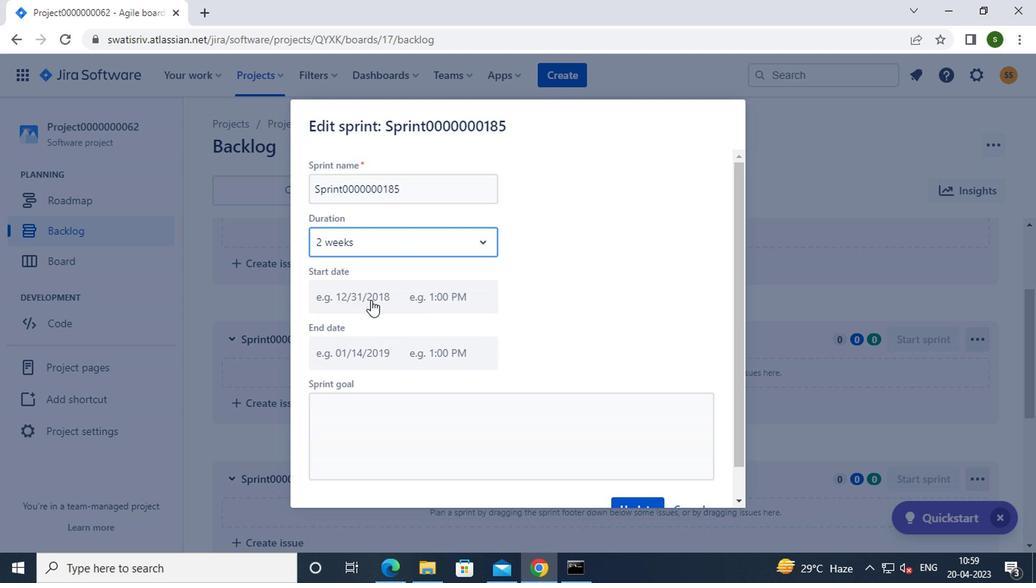
Action: Mouse moved to (455, 459)
Screenshot: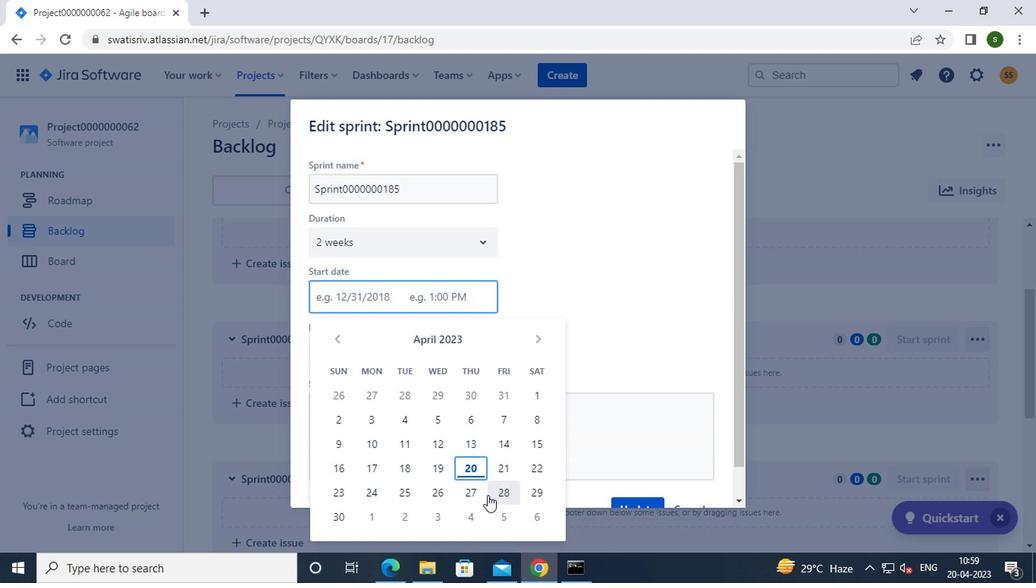 
Action: Mouse pressed left at (455, 459)
Screenshot: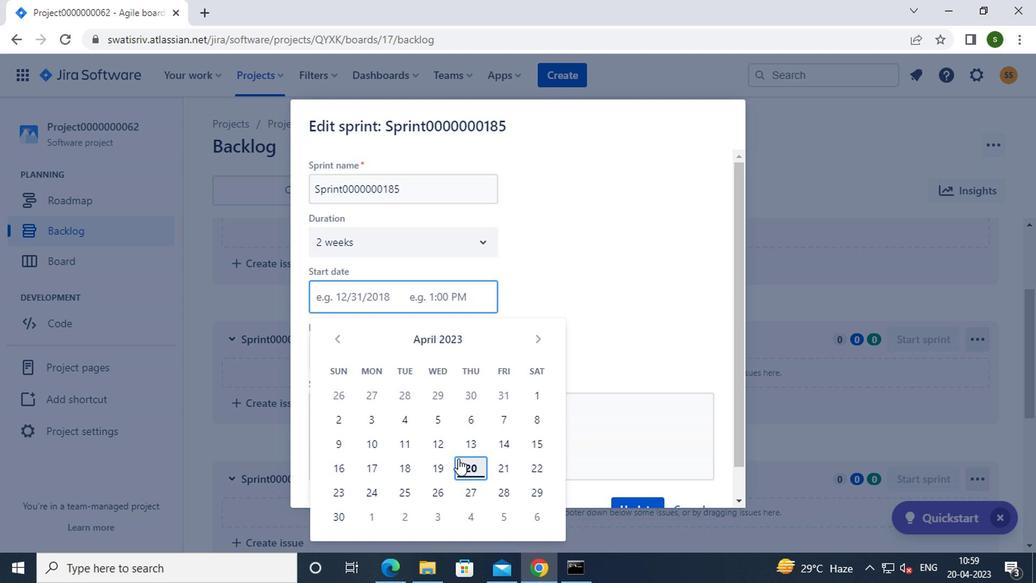 
Action: Mouse moved to (627, 507)
Screenshot: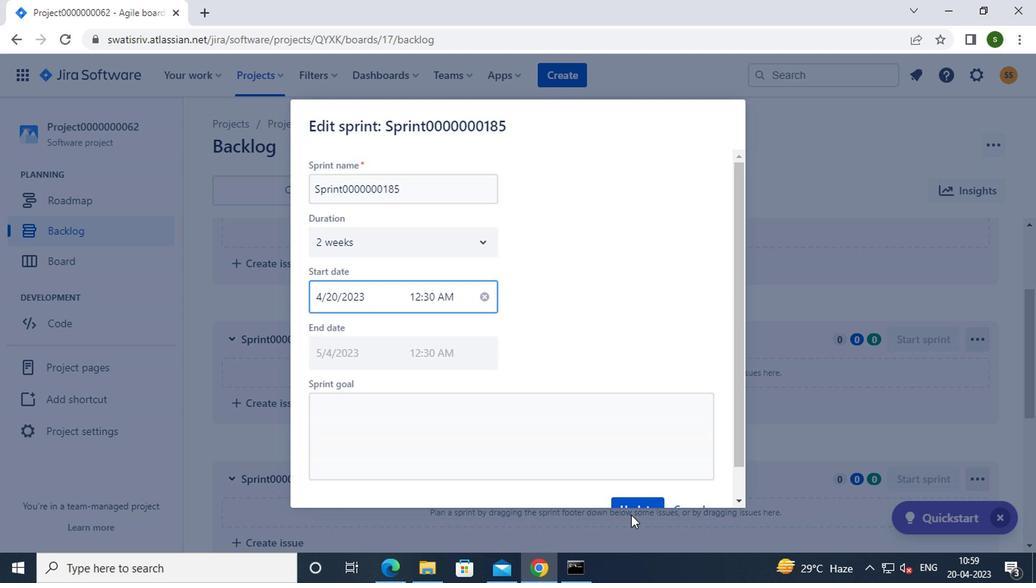 
Action: Mouse pressed left at (627, 507)
Screenshot: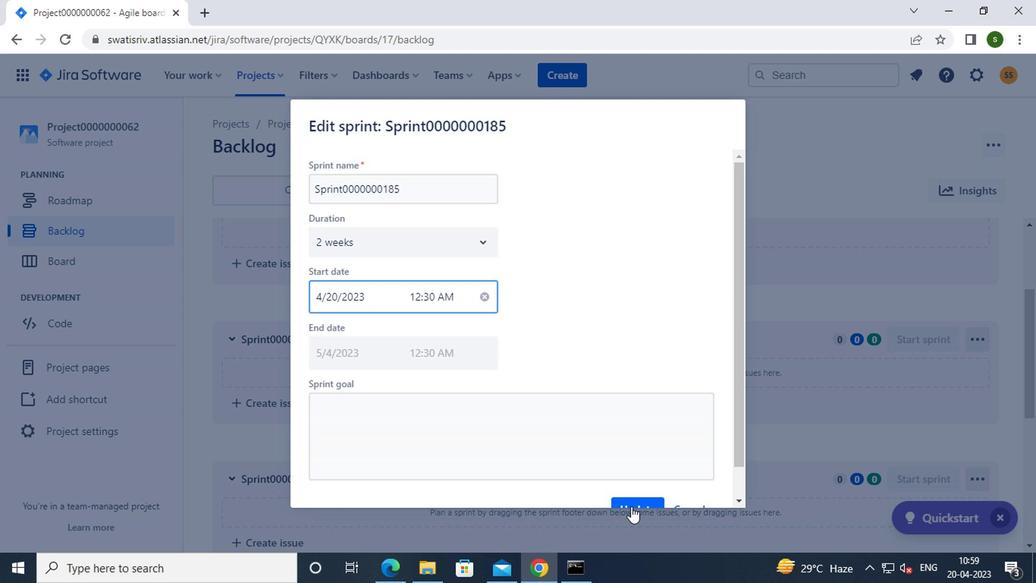 
Action: Mouse moved to (372, 479)
Screenshot: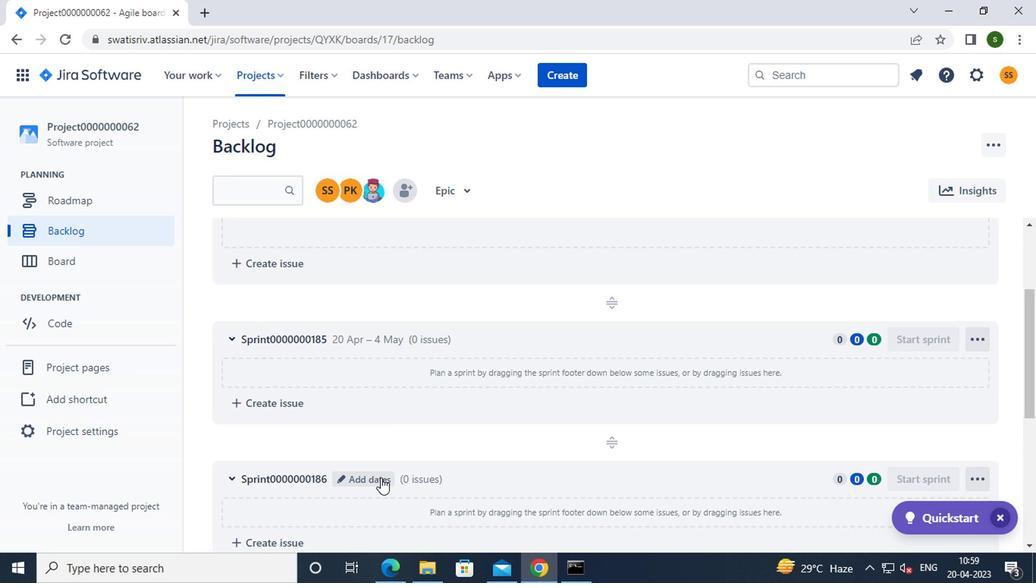 
Action: Mouse pressed left at (372, 479)
Screenshot: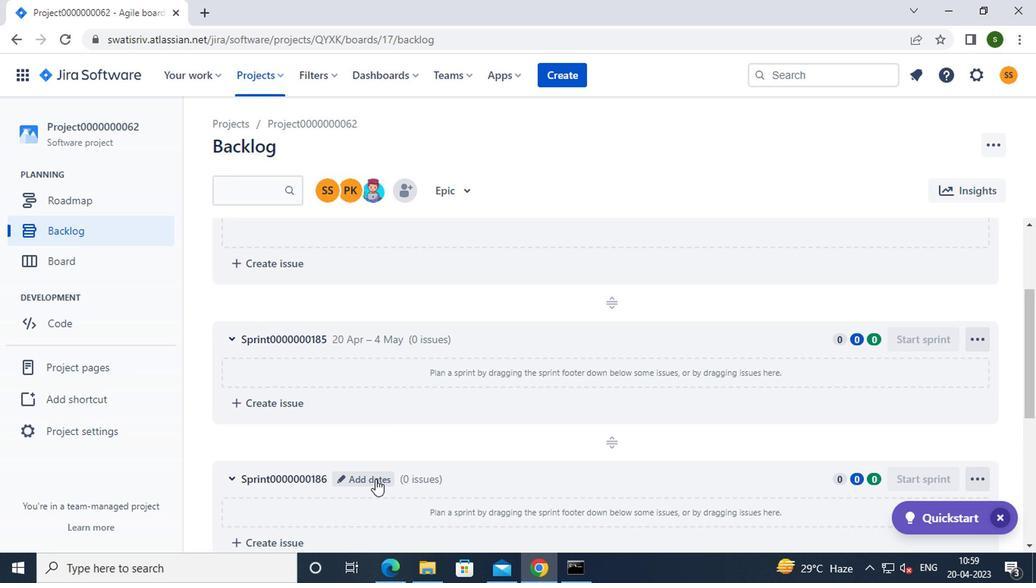 
Action: Mouse moved to (455, 233)
Screenshot: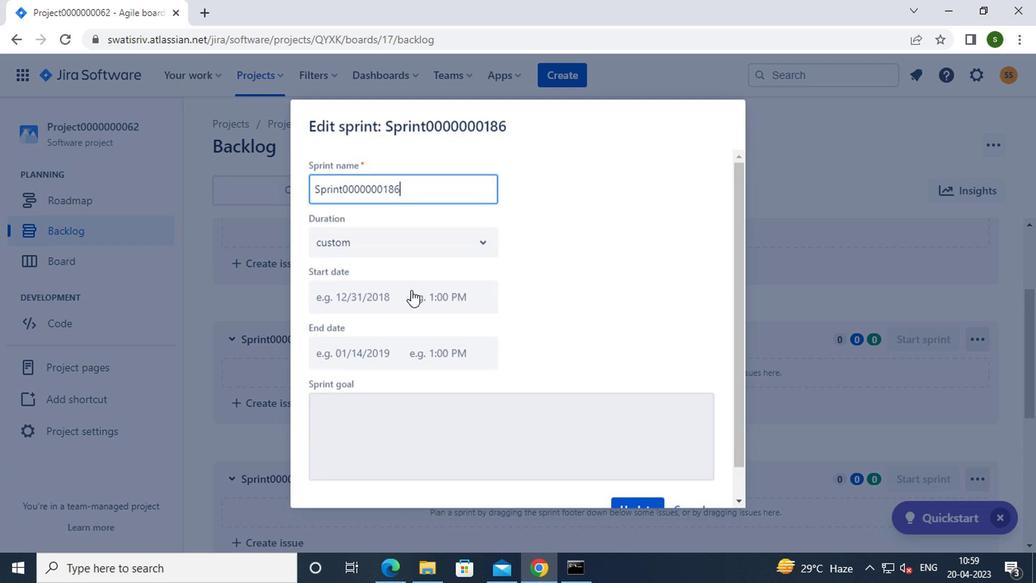 
Action: Mouse pressed left at (455, 233)
Screenshot: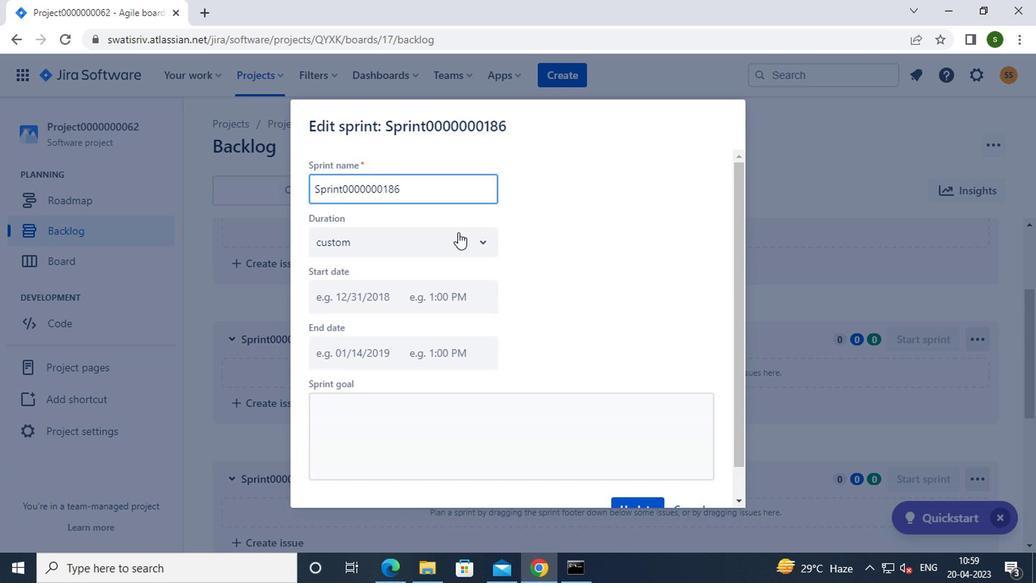 
Action: Mouse moved to (378, 336)
Screenshot: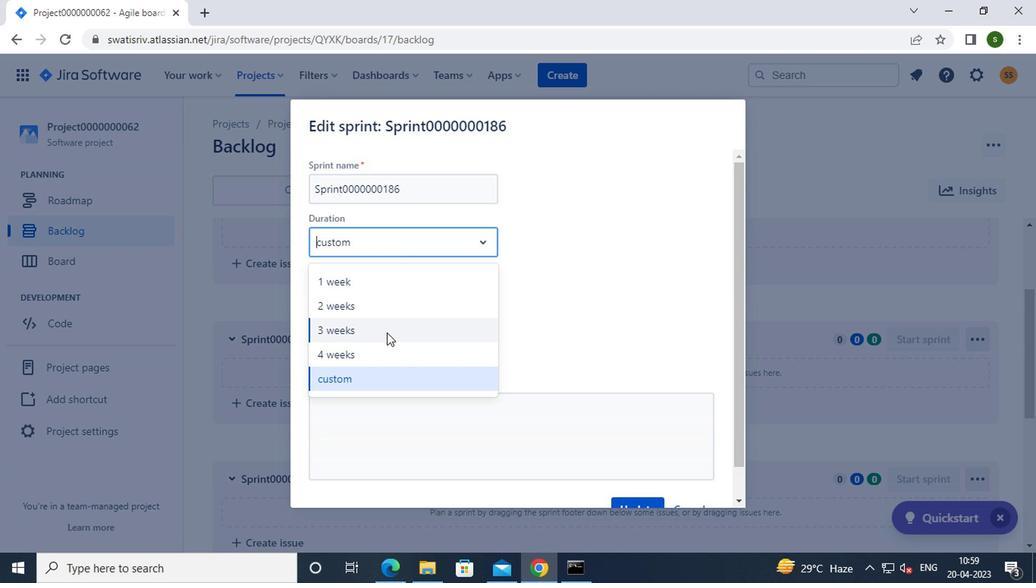 
Action: Mouse pressed left at (378, 336)
Screenshot: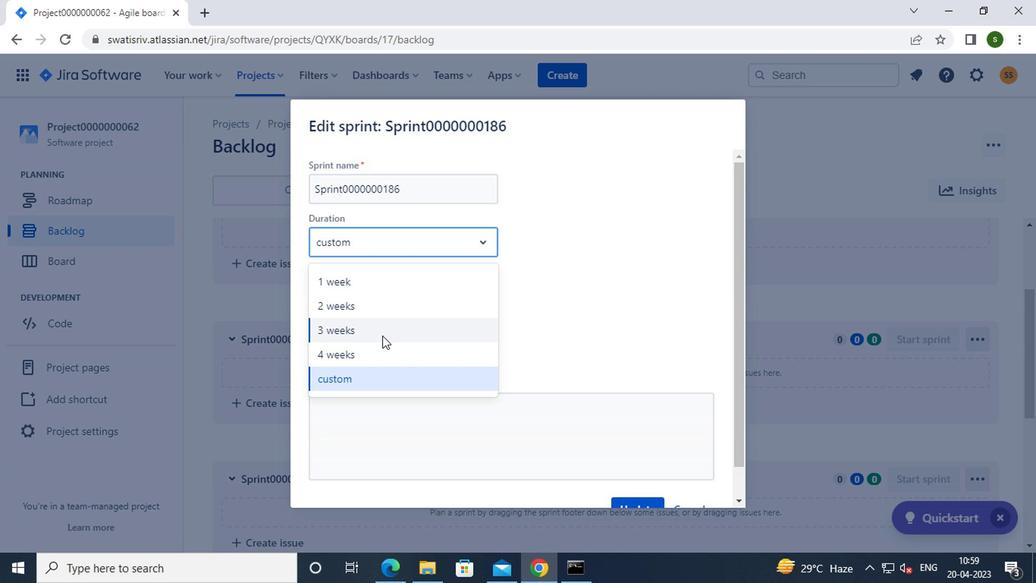 
Action: Mouse moved to (356, 298)
Screenshot: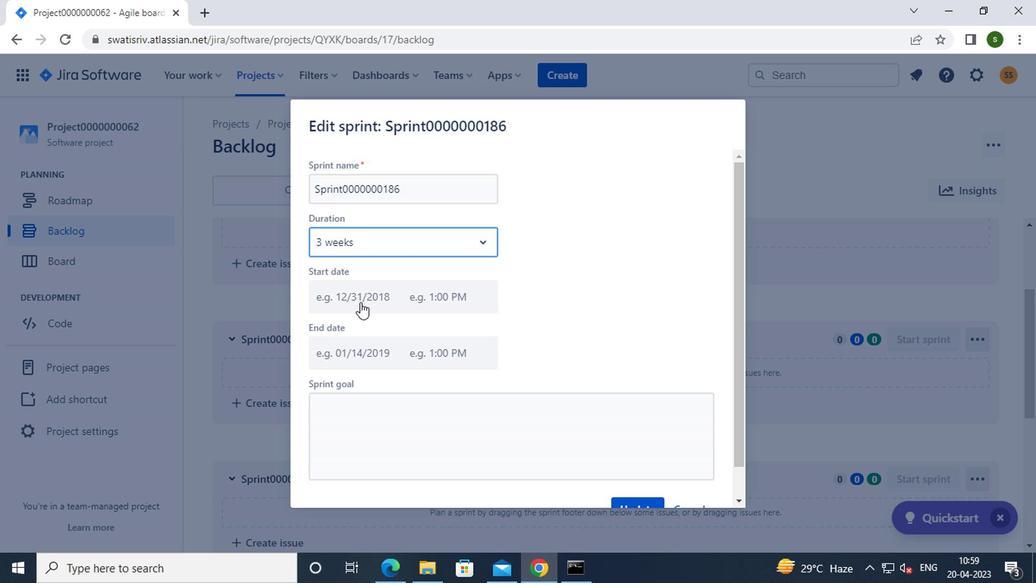 
Action: Mouse pressed left at (356, 298)
Screenshot: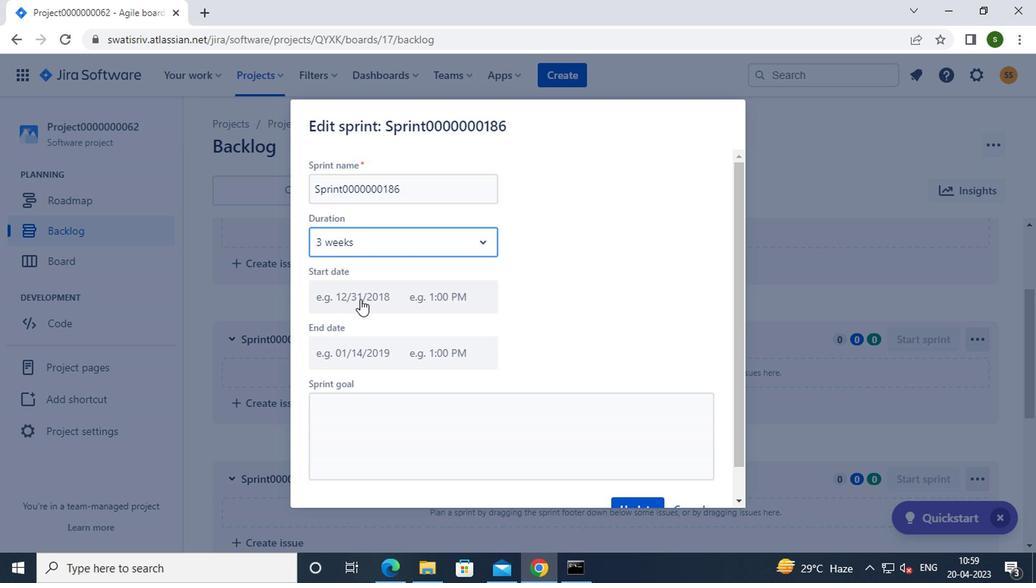 
Action: Mouse moved to (454, 459)
Screenshot: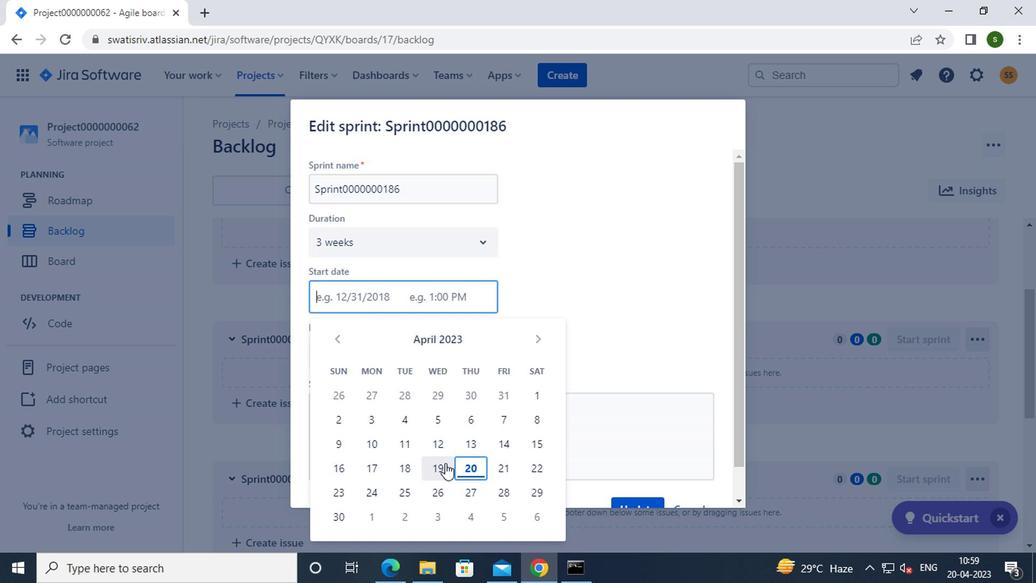 
Action: Mouse pressed left at (454, 459)
Screenshot: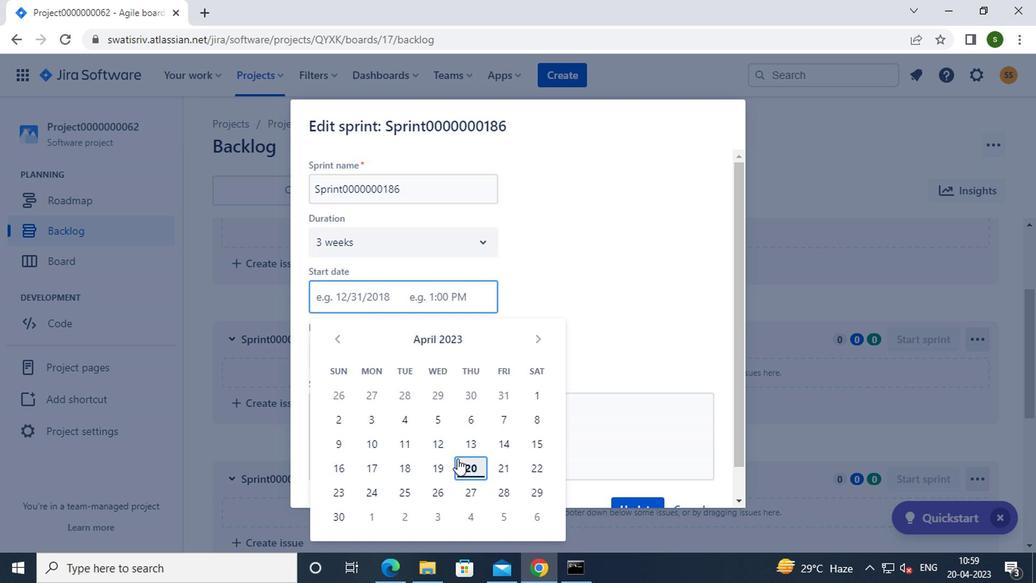 
Action: Mouse moved to (631, 502)
Screenshot: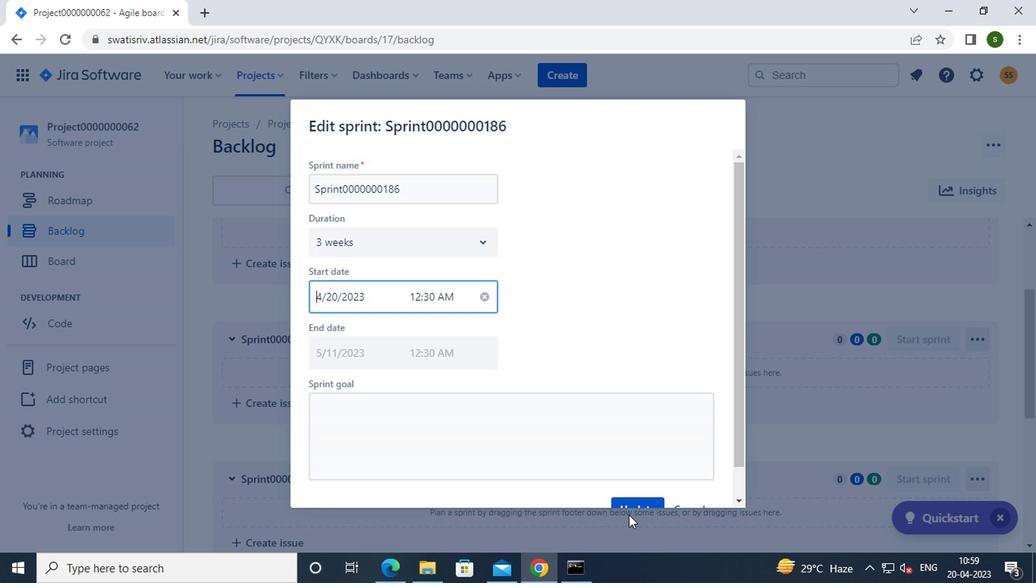 
Action: Mouse pressed left at (631, 502)
Screenshot: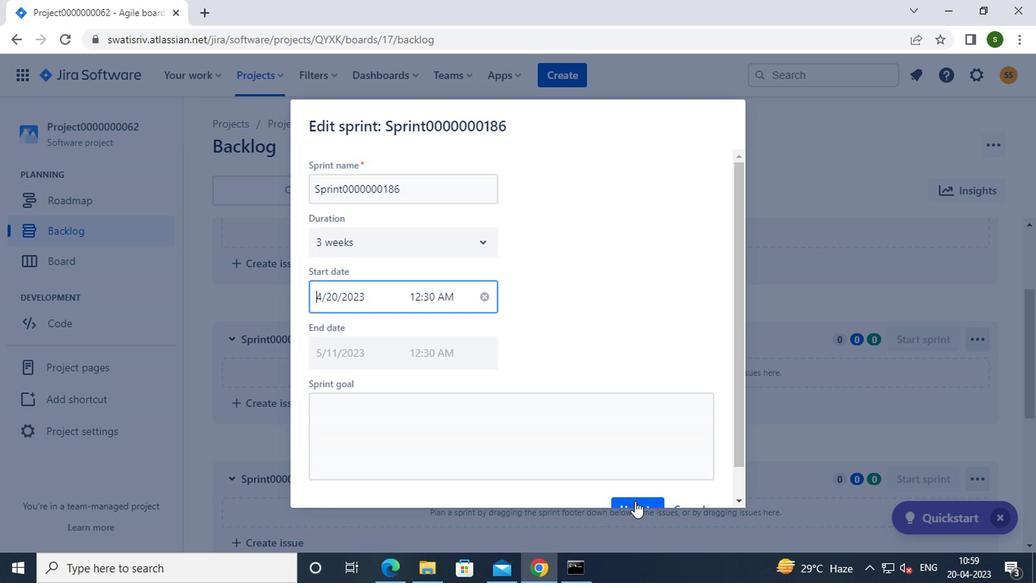 
Action: Mouse moved to (650, 468)
Screenshot: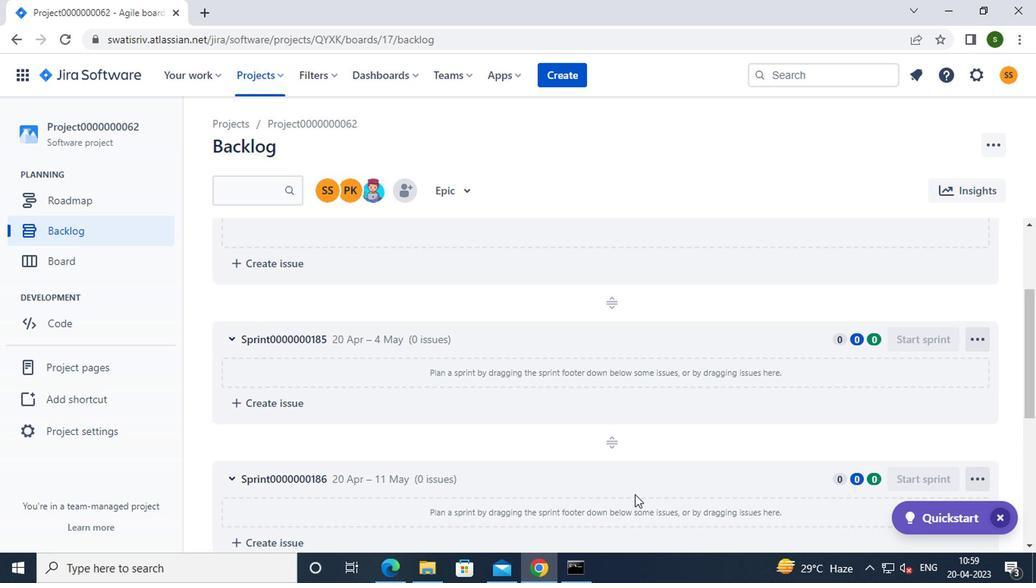 
Action: Key pressed <Key.f8>
Screenshot: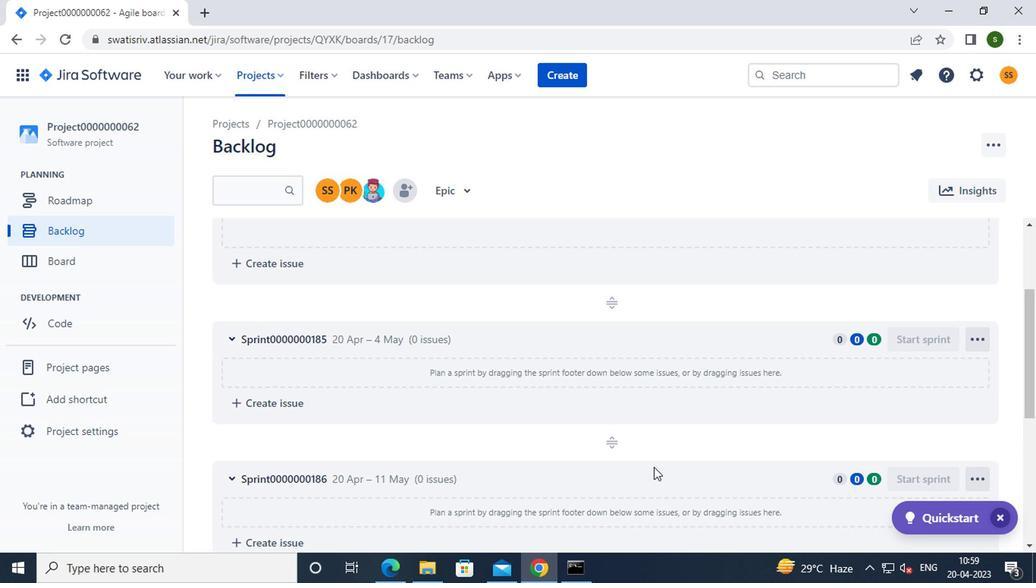 
